 Task: Find connections with filter location Reggane with filter topic #engineeringwith filter profile language French with filter current company Social Beat with filter school St Xaviers High School with filter industry Online Audio and Video Media with filter service category Leadership Development with filter keywords title Plumber
Action: Mouse moved to (500, 69)
Screenshot: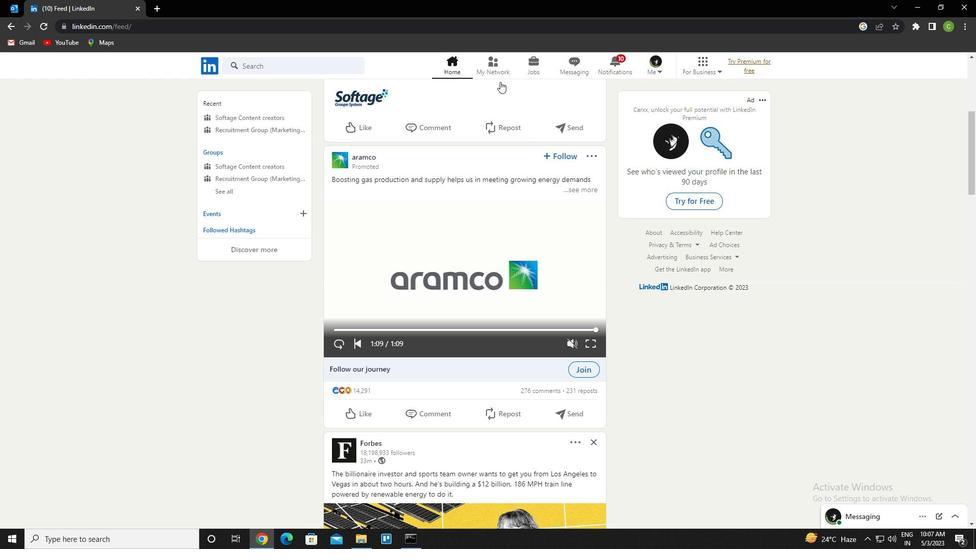
Action: Mouse pressed left at (500, 69)
Screenshot: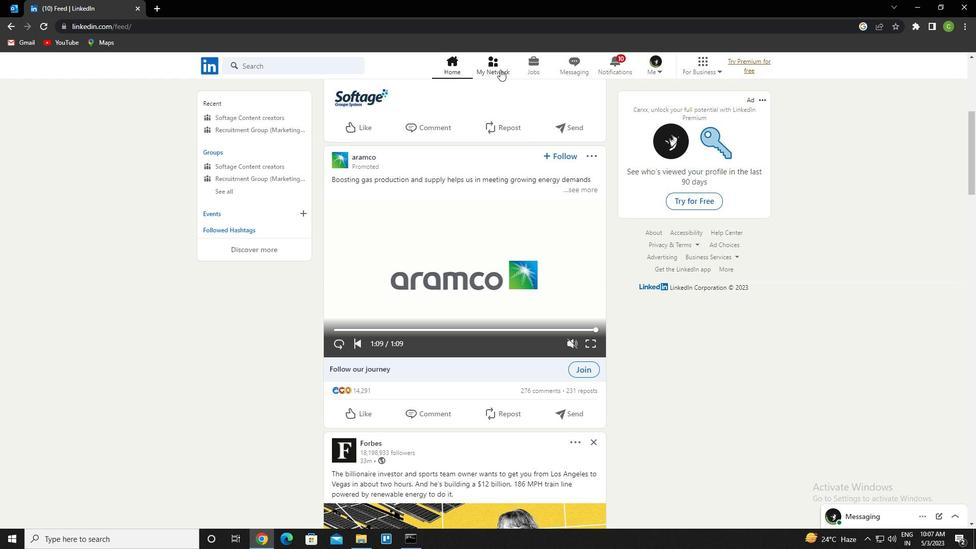 
Action: Mouse moved to (300, 129)
Screenshot: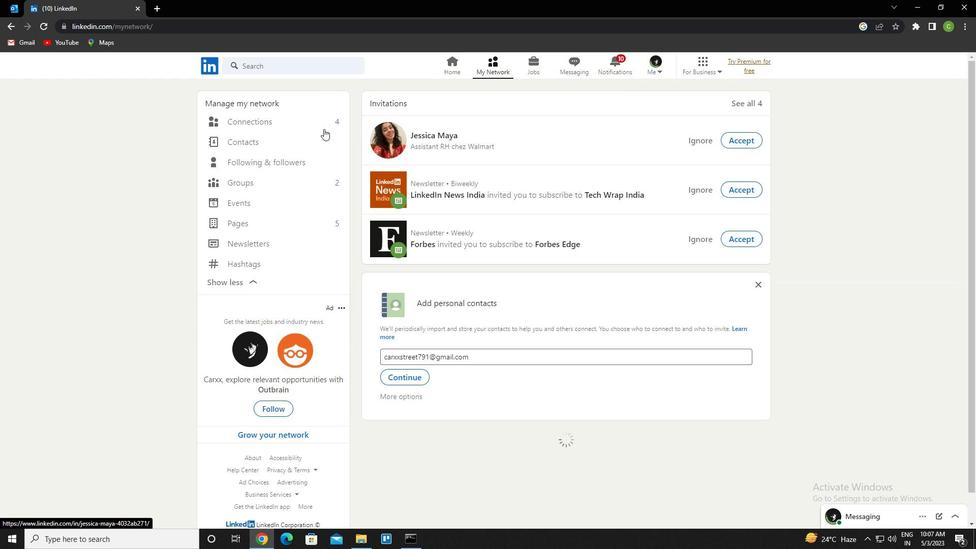 
Action: Mouse pressed left at (300, 129)
Screenshot: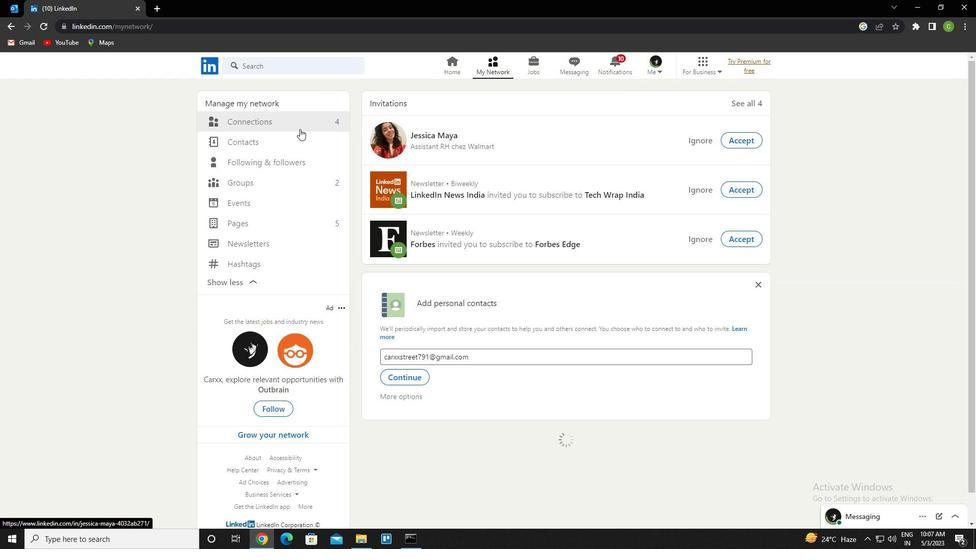 
Action: Mouse pressed left at (300, 129)
Screenshot: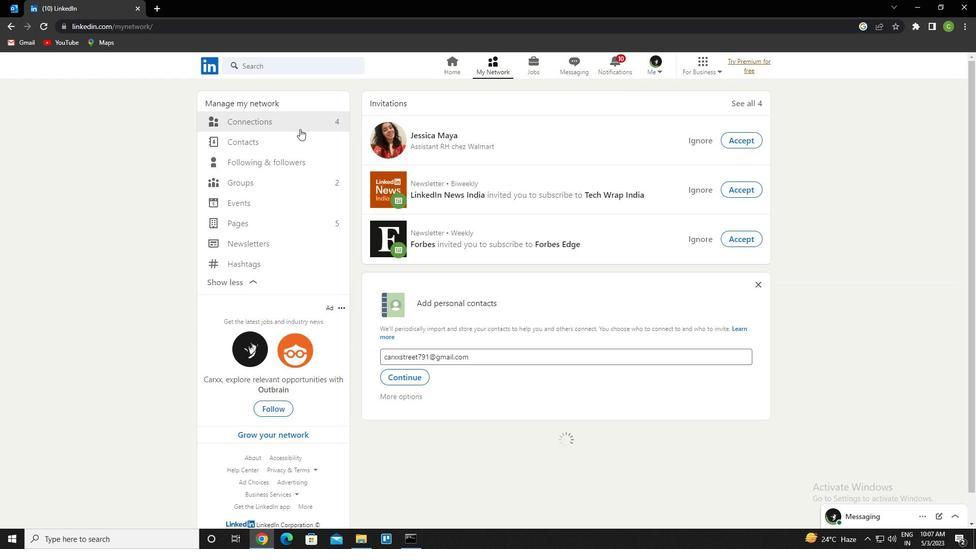 
Action: Mouse moved to (306, 116)
Screenshot: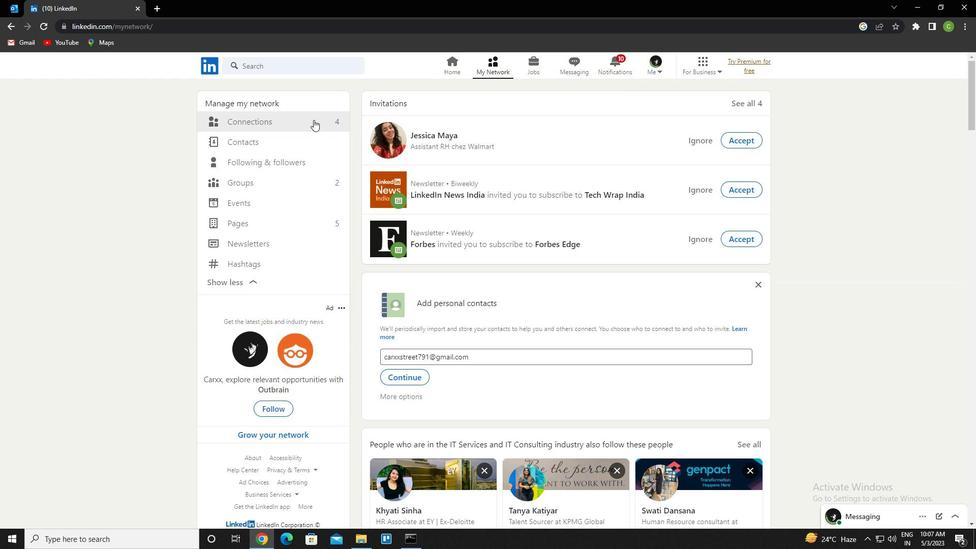 
Action: Mouse pressed left at (306, 116)
Screenshot: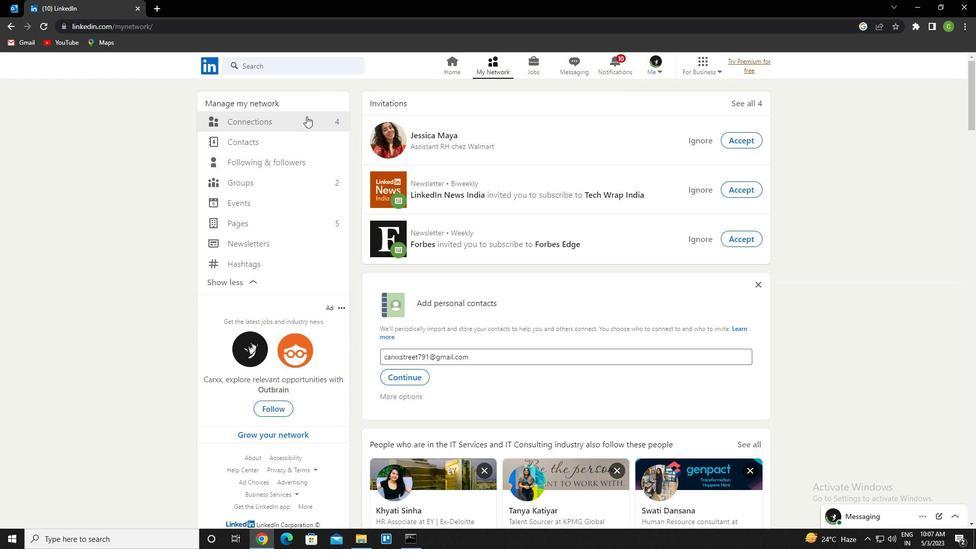 
Action: Mouse moved to (549, 122)
Screenshot: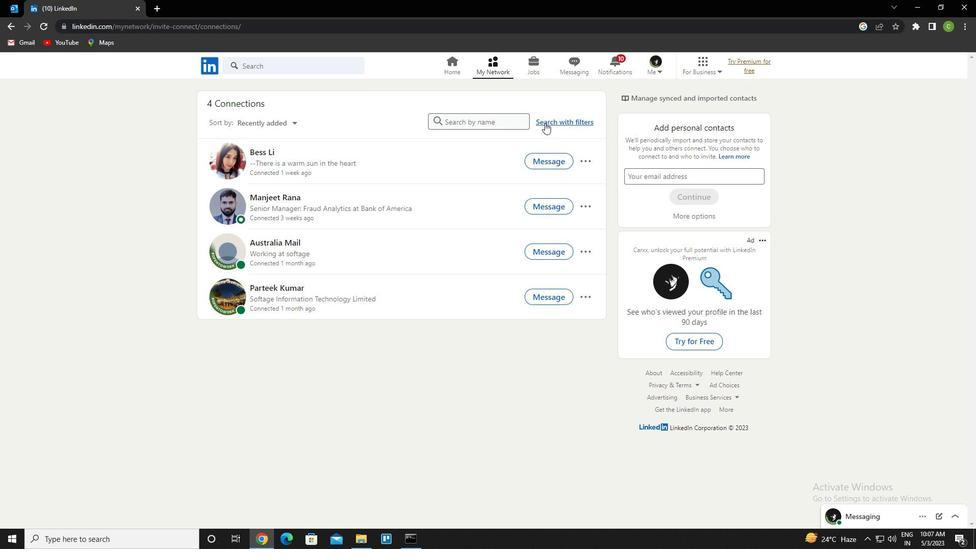 
Action: Mouse pressed left at (549, 122)
Screenshot: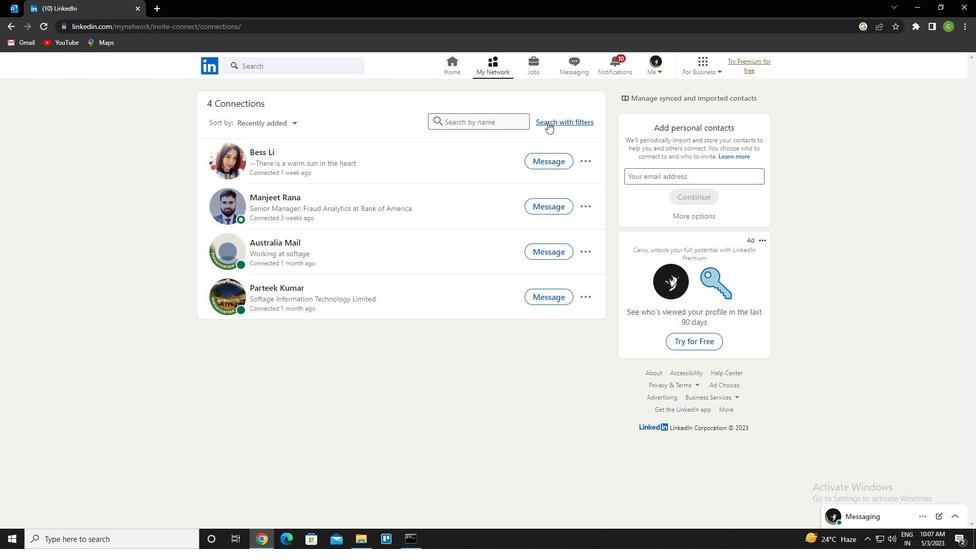 
Action: Mouse moved to (519, 94)
Screenshot: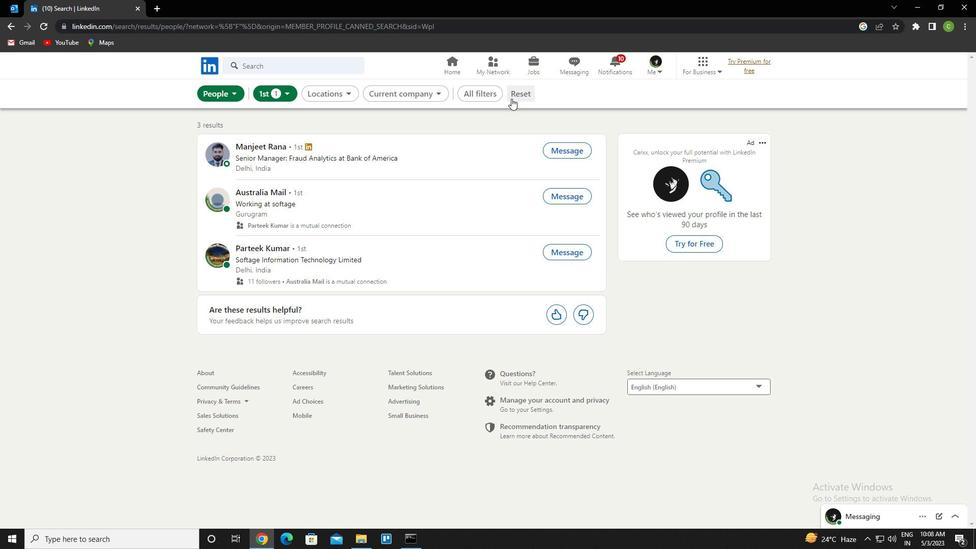 
Action: Mouse pressed left at (519, 94)
Screenshot: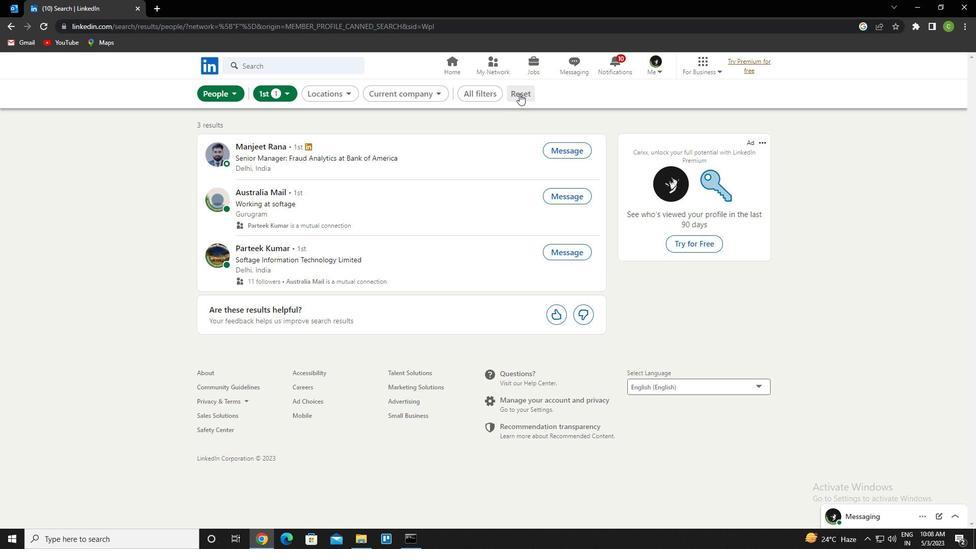 
Action: Mouse moved to (513, 98)
Screenshot: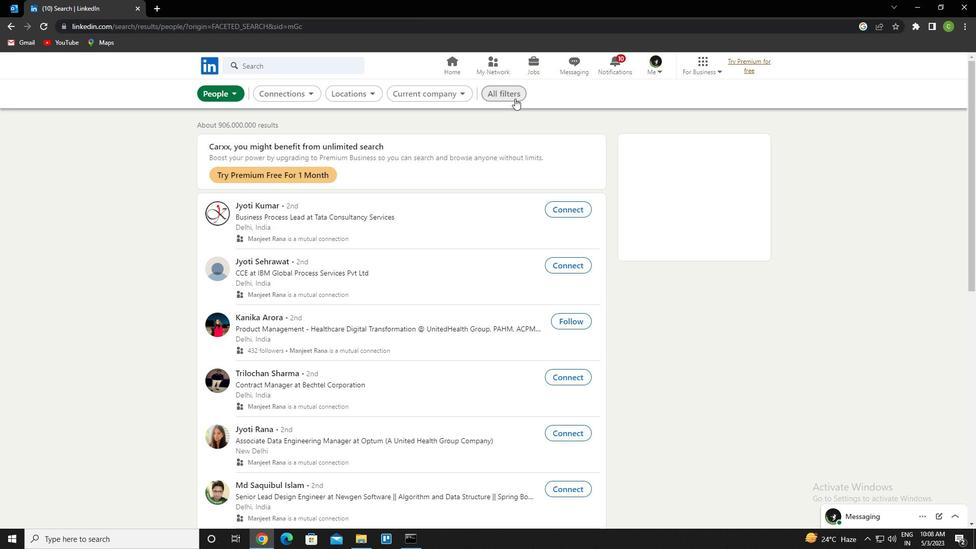 
Action: Mouse pressed left at (513, 98)
Screenshot: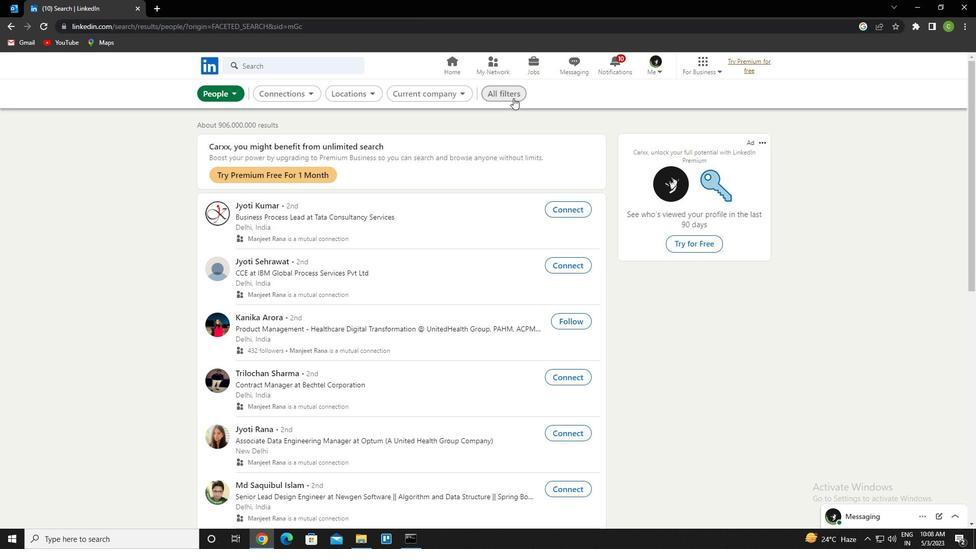 
Action: Mouse moved to (870, 282)
Screenshot: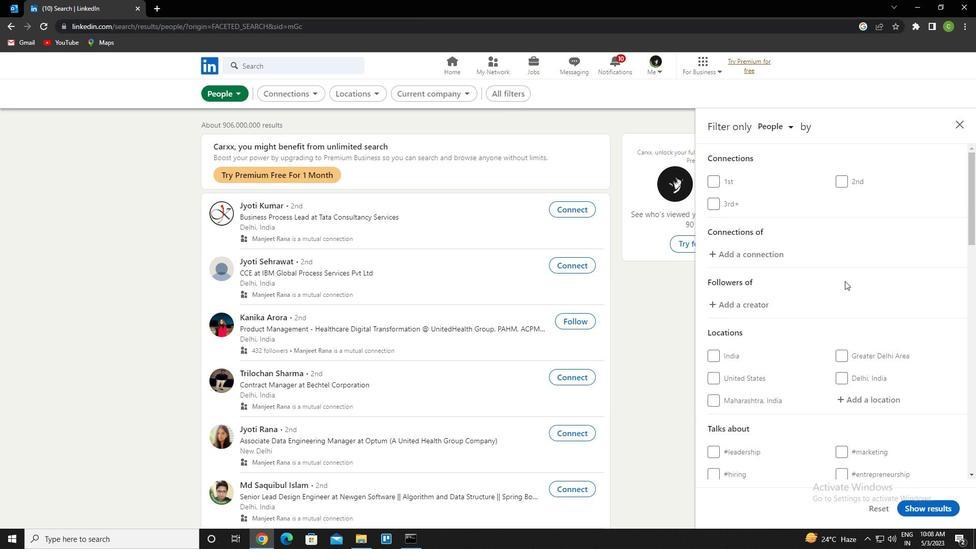 
Action: Mouse scrolled (870, 282) with delta (0, 0)
Screenshot: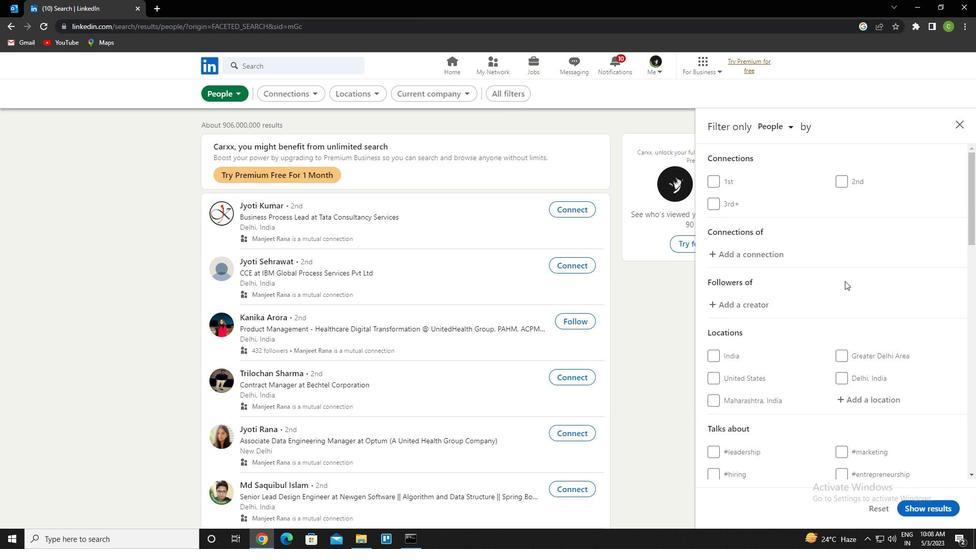 
Action: Mouse moved to (870, 282)
Screenshot: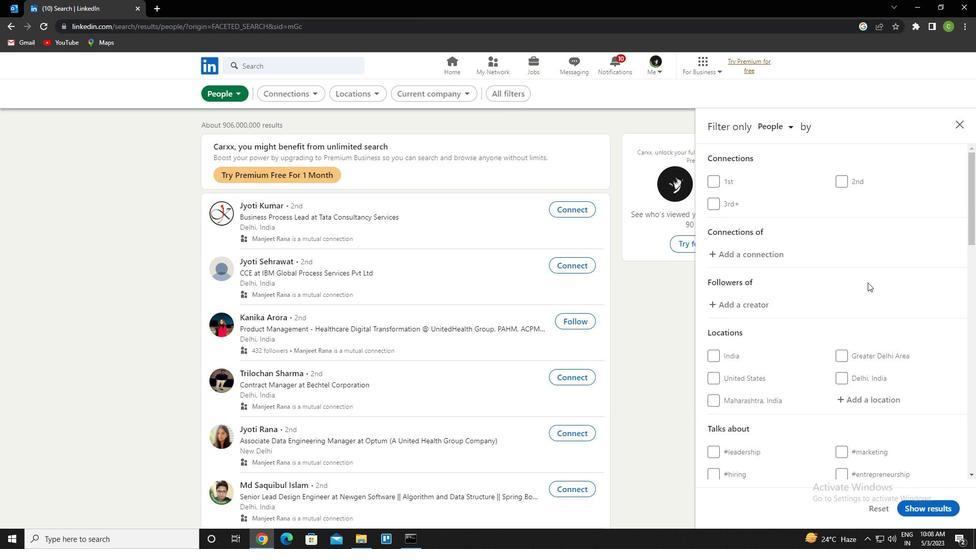 
Action: Mouse scrolled (870, 282) with delta (0, 0)
Screenshot: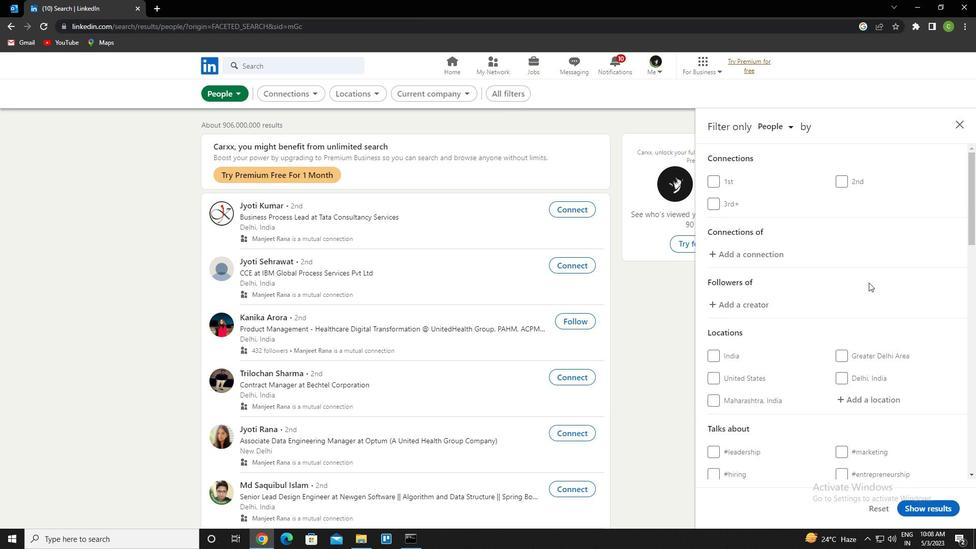 
Action: Mouse moved to (877, 296)
Screenshot: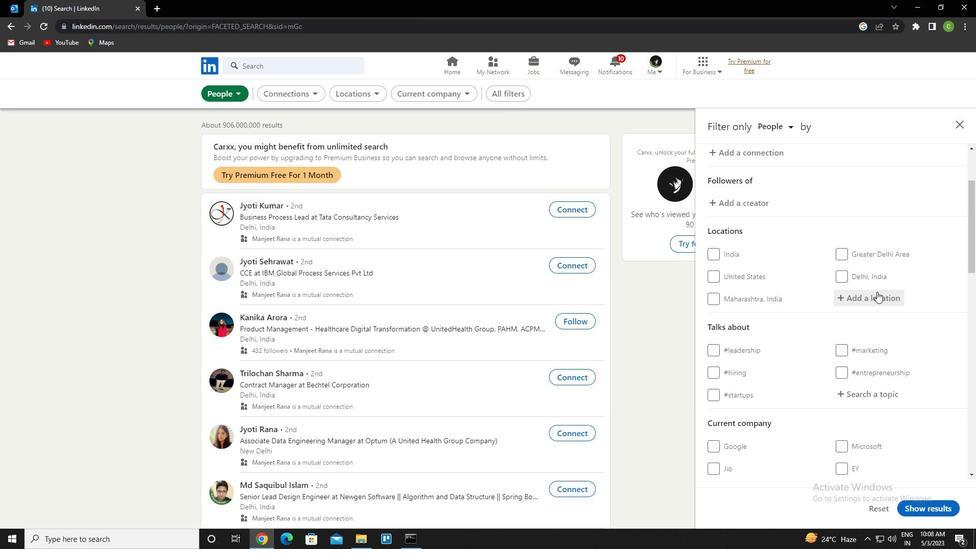 
Action: Mouse pressed left at (877, 296)
Screenshot: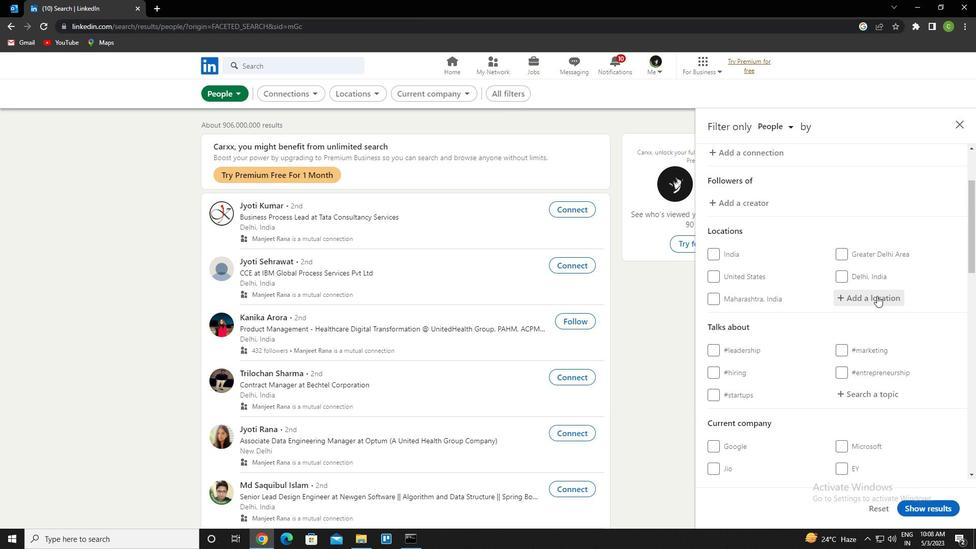 
Action: Key pressed <Key.caps_lock>r<Key.caps_lock>eggane<Key.down><Key.enter>
Screenshot: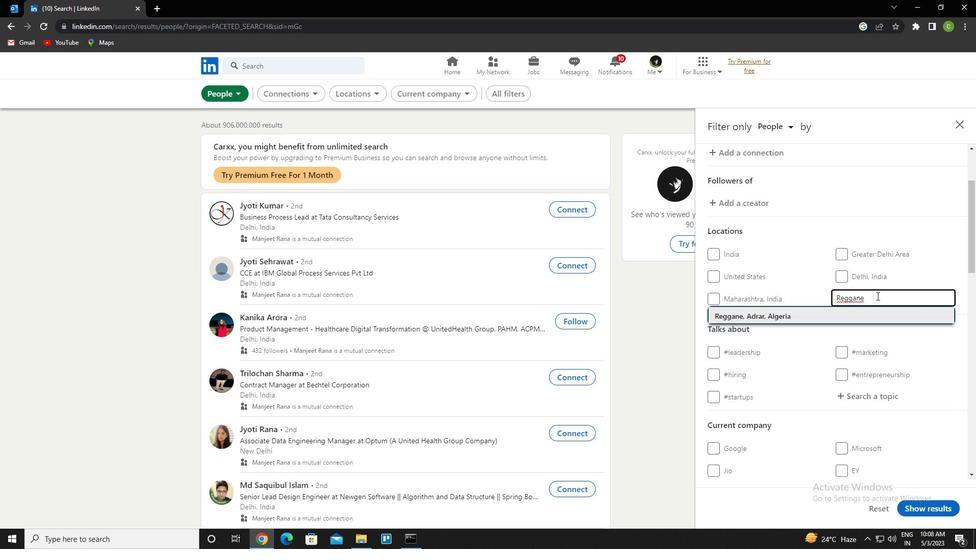
Action: Mouse scrolled (877, 295) with delta (0, 0)
Screenshot: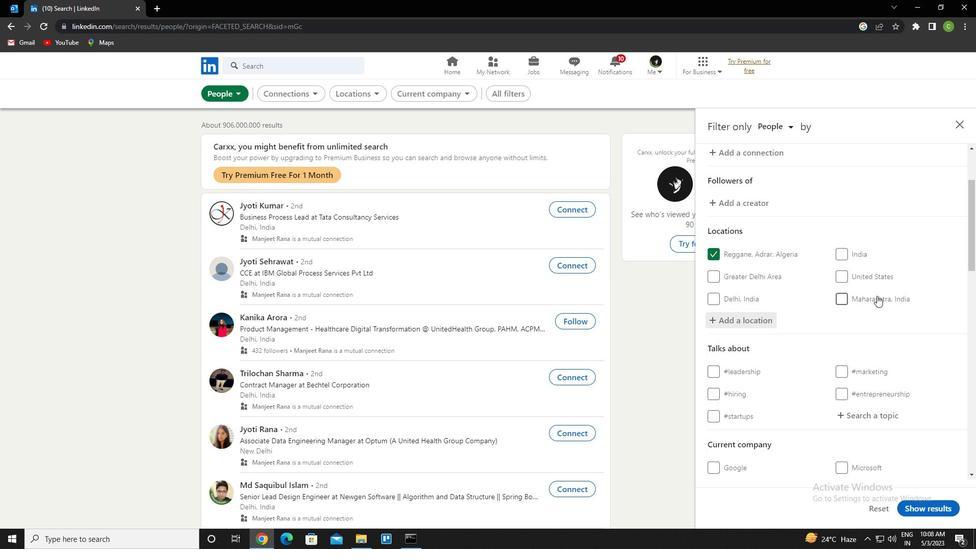 
Action: Mouse scrolled (877, 295) with delta (0, 0)
Screenshot: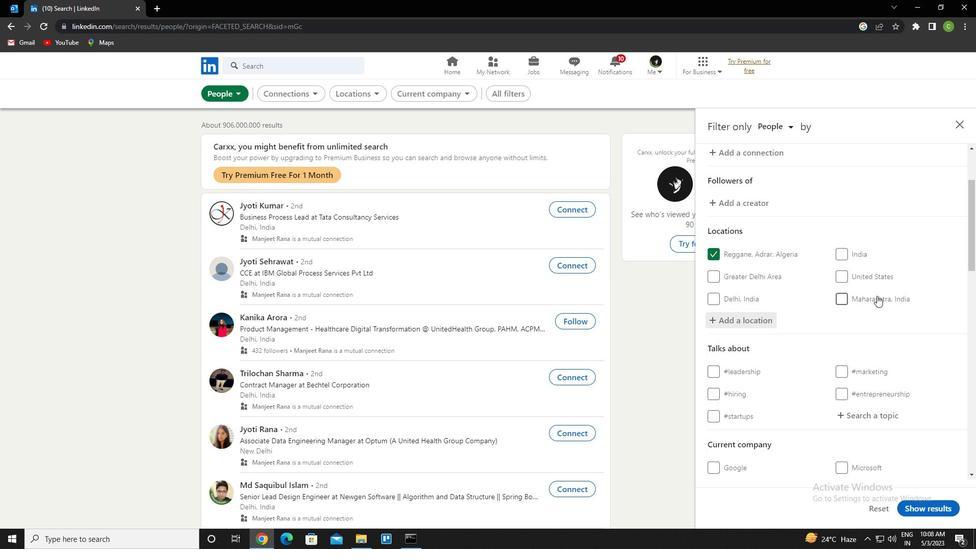 
Action: Mouse moved to (878, 312)
Screenshot: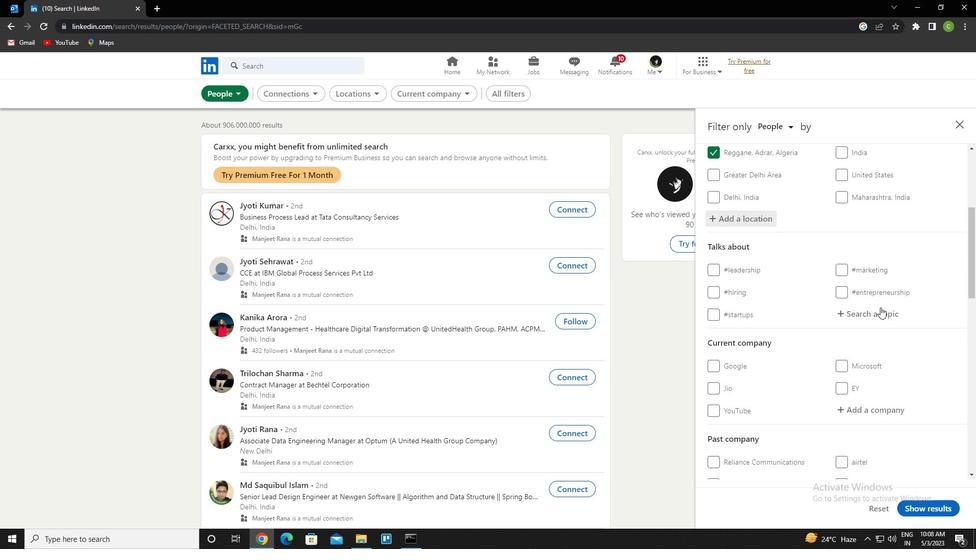 
Action: Mouse pressed left at (878, 312)
Screenshot: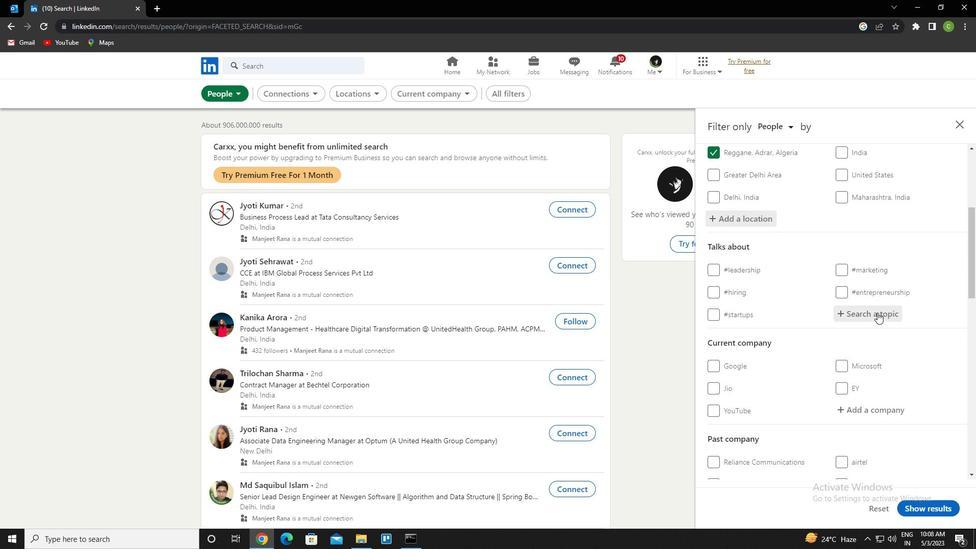 
Action: Key pressed engineering<Key.down><Key.enter>
Screenshot: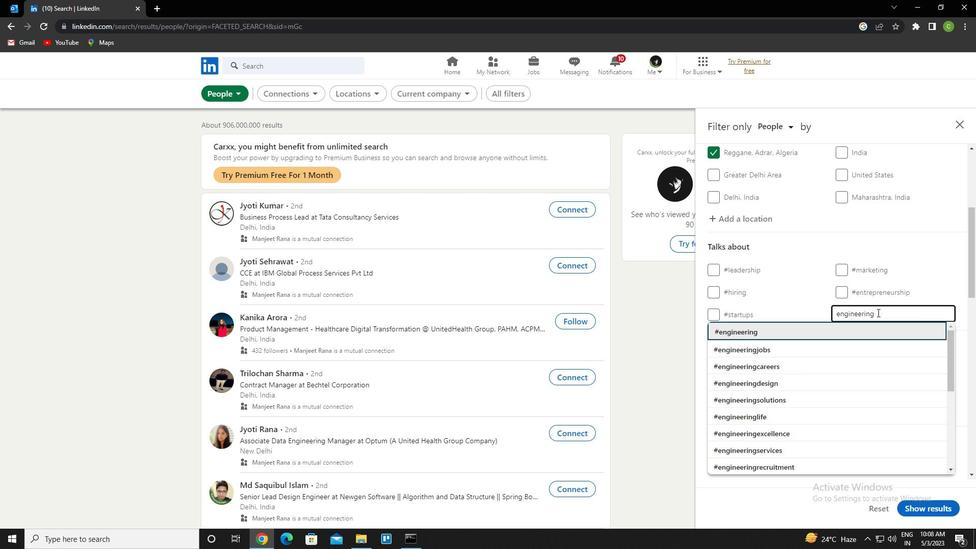 
Action: Mouse scrolled (878, 312) with delta (0, 0)
Screenshot: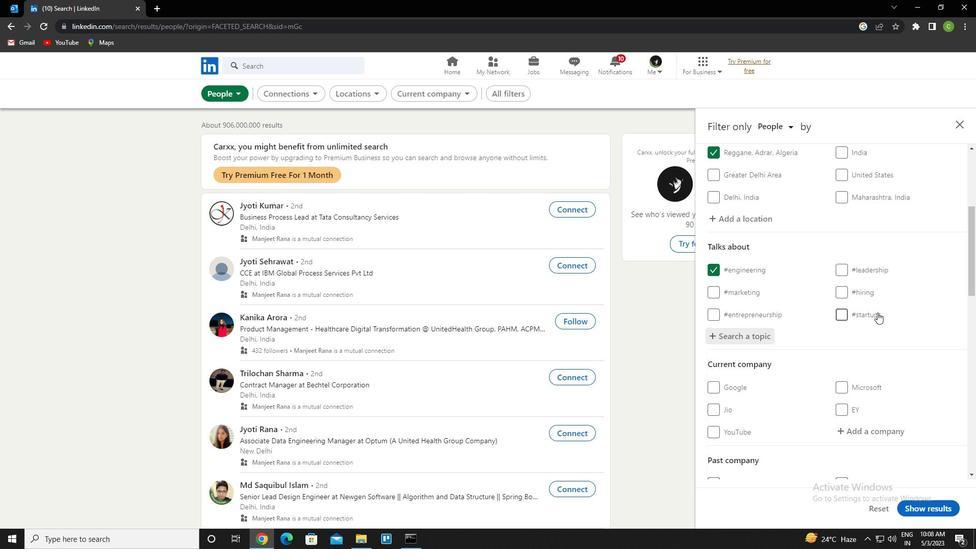 
Action: Mouse scrolled (878, 312) with delta (0, 0)
Screenshot: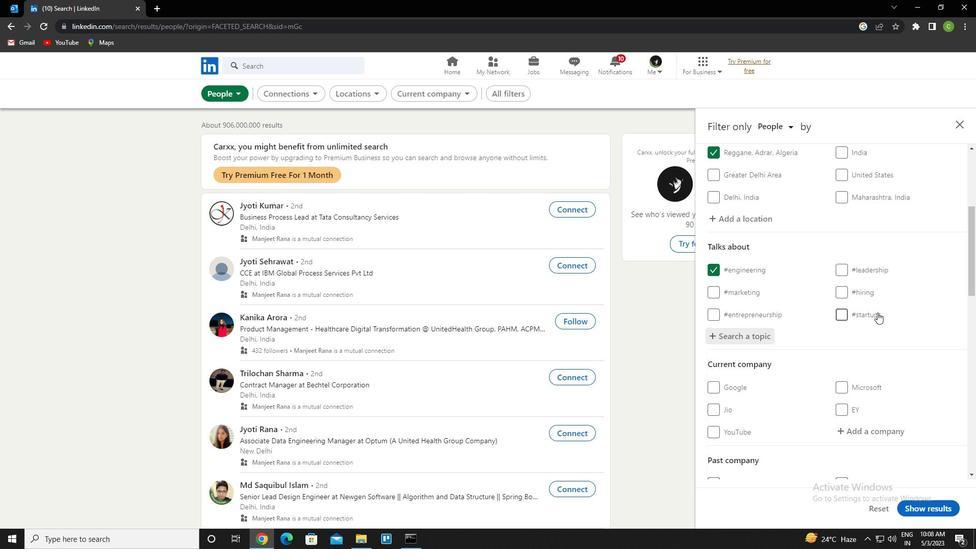 
Action: Mouse scrolled (878, 312) with delta (0, 0)
Screenshot: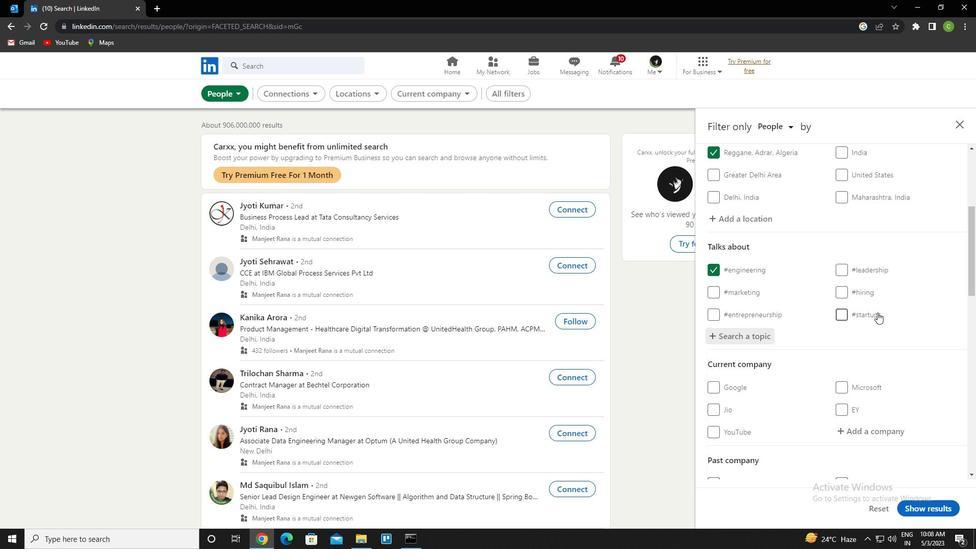 
Action: Mouse scrolled (878, 312) with delta (0, 0)
Screenshot: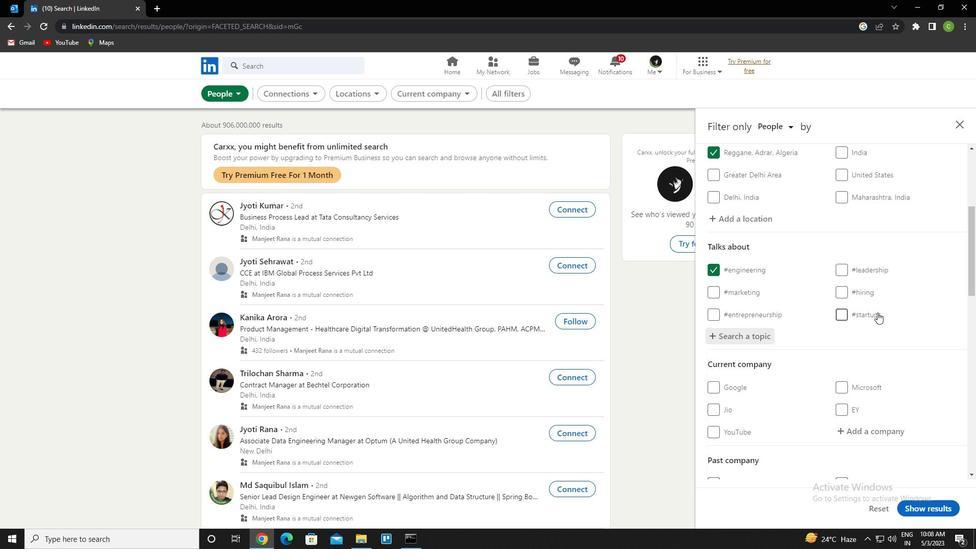 
Action: Mouse scrolled (878, 312) with delta (0, 0)
Screenshot: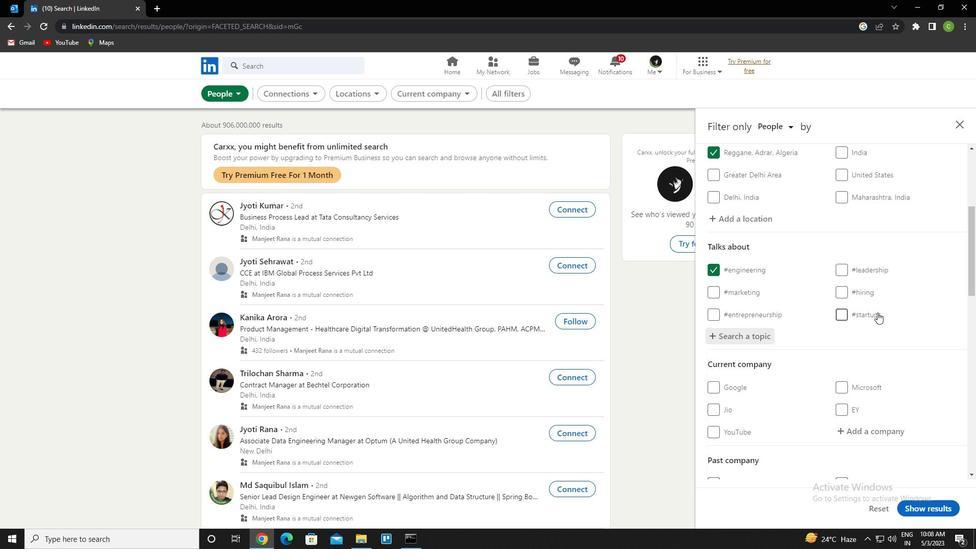 
Action: Mouse scrolled (878, 312) with delta (0, 0)
Screenshot: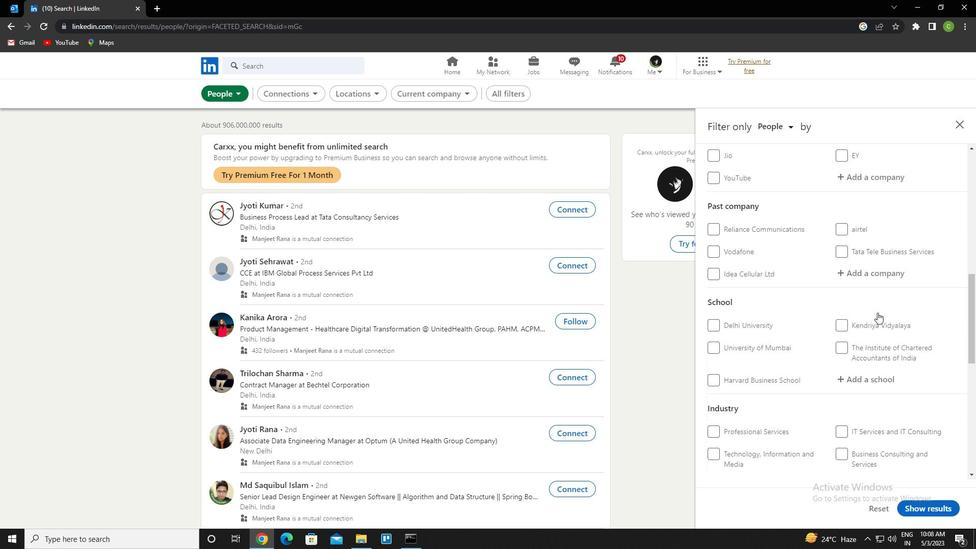
Action: Mouse scrolled (878, 312) with delta (0, 0)
Screenshot: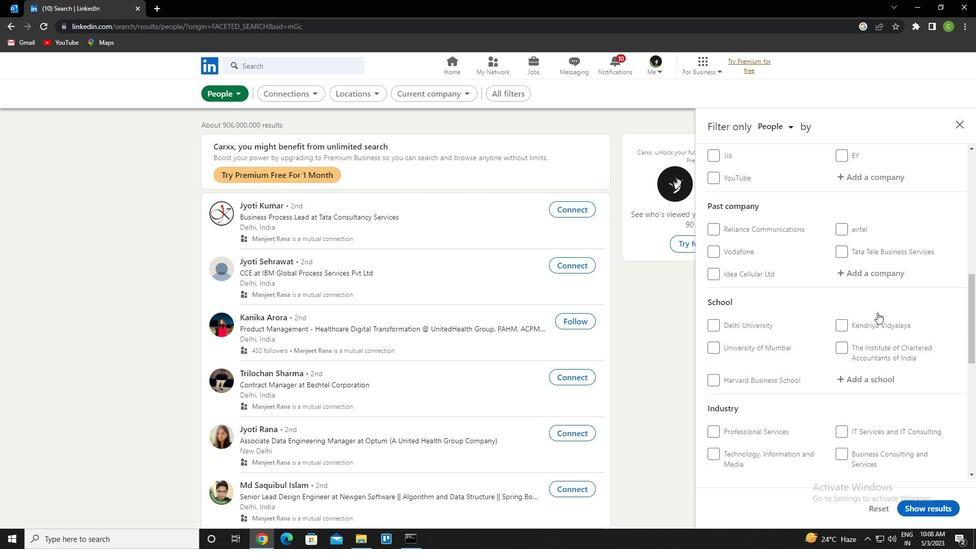 
Action: Mouse scrolled (878, 312) with delta (0, 0)
Screenshot: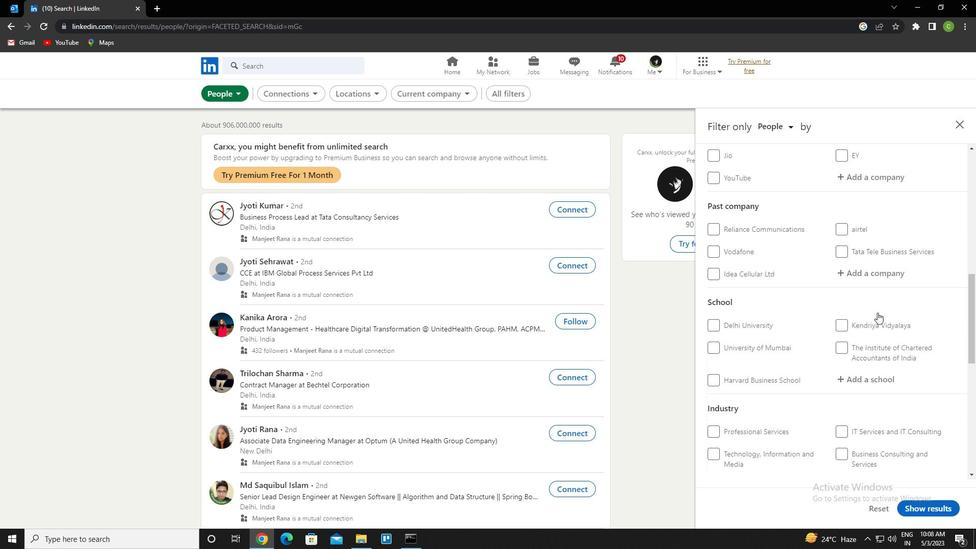 
Action: Mouse scrolled (878, 312) with delta (0, 0)
Screenshot: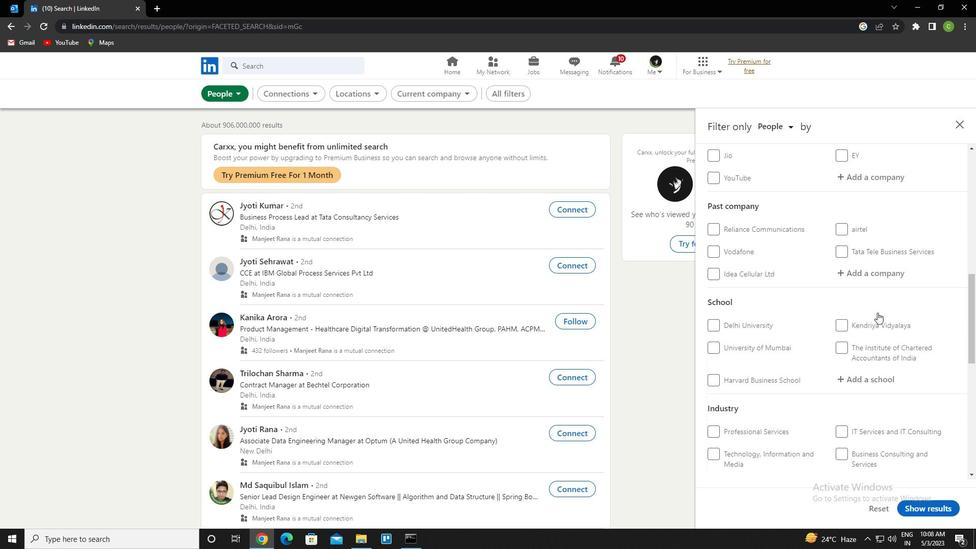 
Action: Mouse scrolled (878, 312) with delta (0, 0)
Screenshot: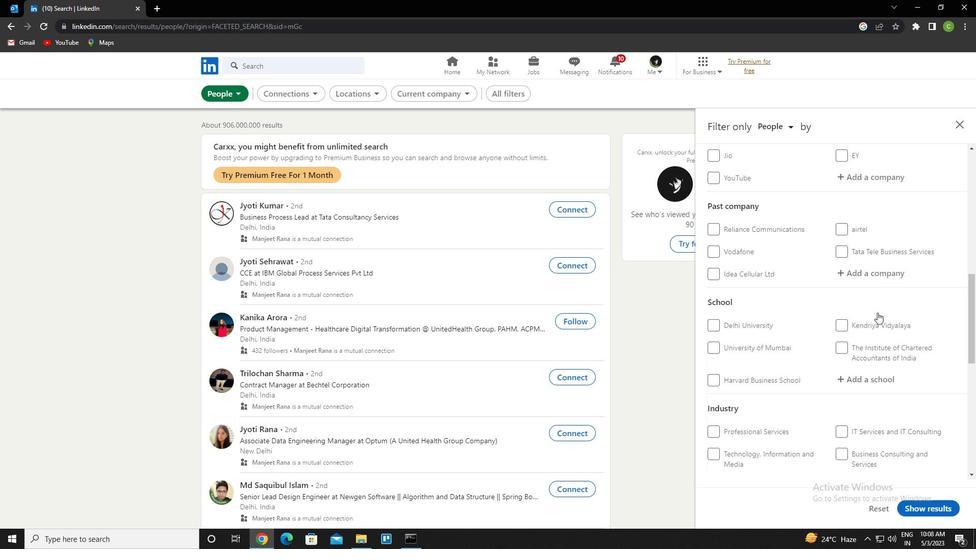 
Action: Mouse moved to (845, 285)
Screenshot: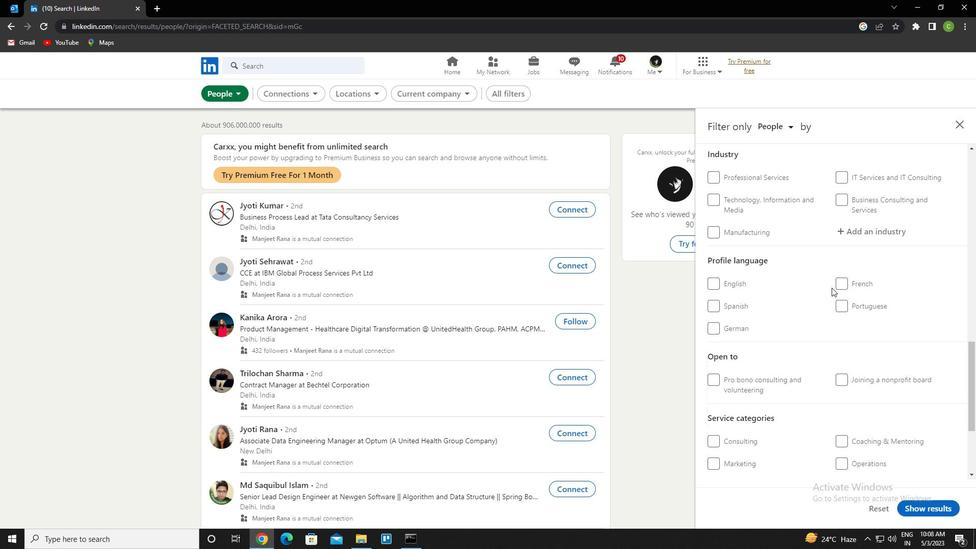 
Action: Mouse pressed left at (845, 285)
Screenshot: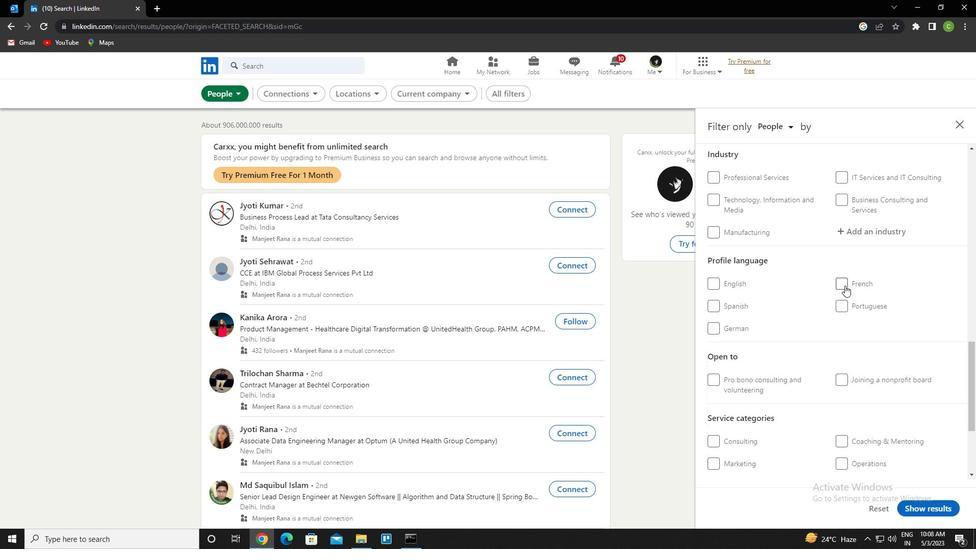 
Action: Mouse scrolled (845, 285) with delta (0, 0)
Screenshot: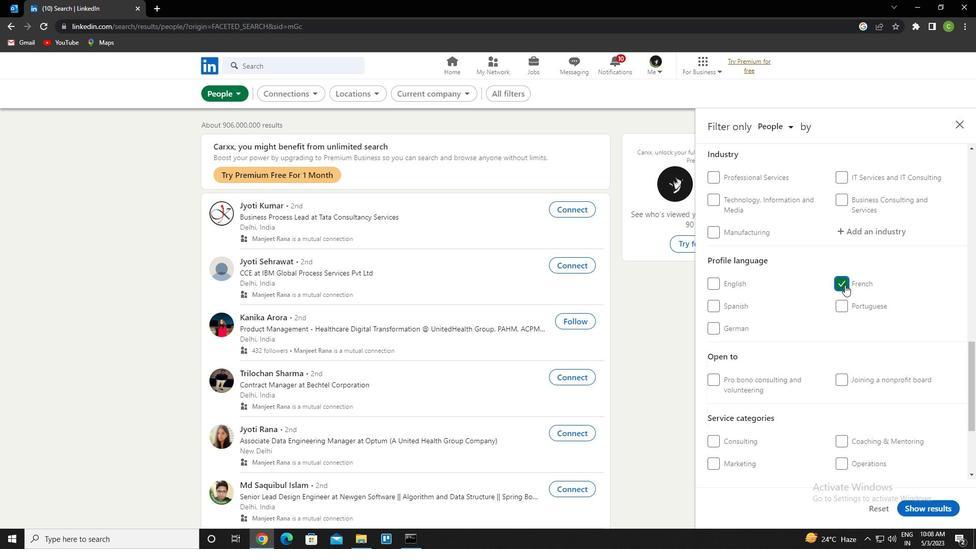 
Action: Mouse scrolled (845, 285) with delta (0, 0)
Screenshot: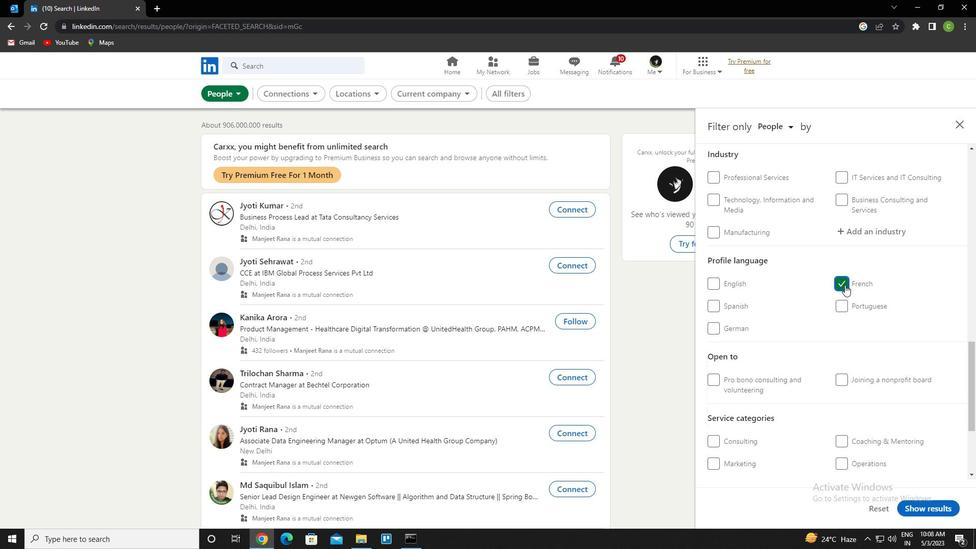 
Action: Mouse scrolled (845, 285) with delta (0, 0)
Screenshot: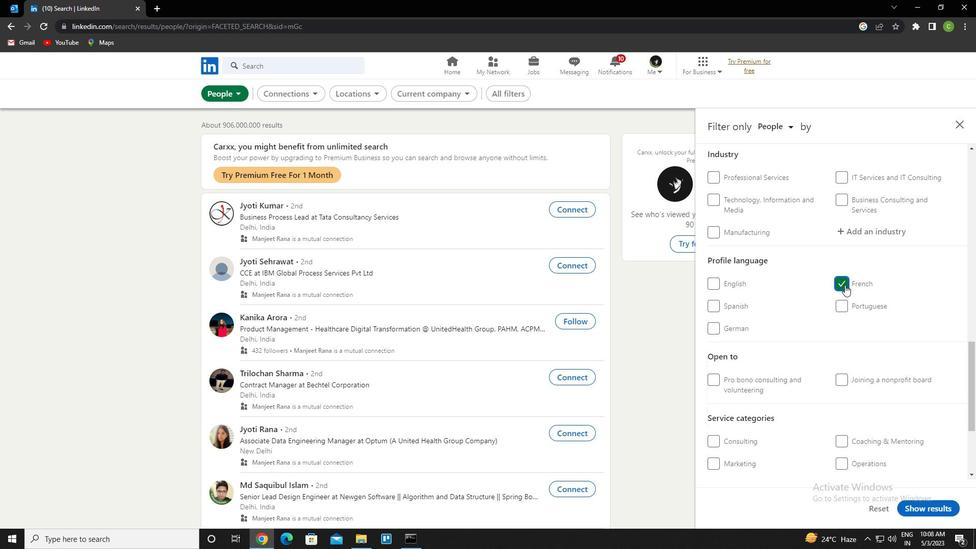 
Action: Mouse scrolled (845, 285) with delta (0, 0)
Screenshot: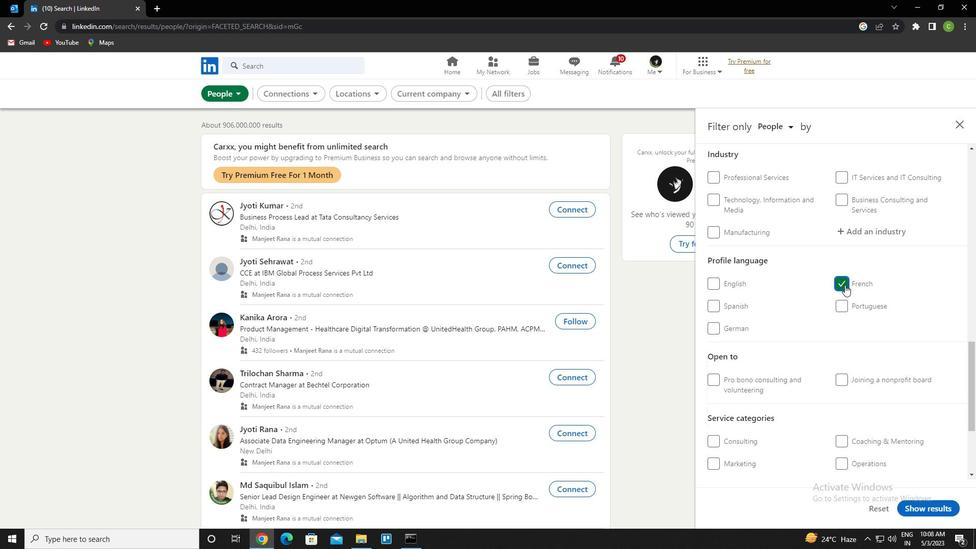 
Action: Mouse scrolled (845, 285) with delta (0, 0)
Screenshot: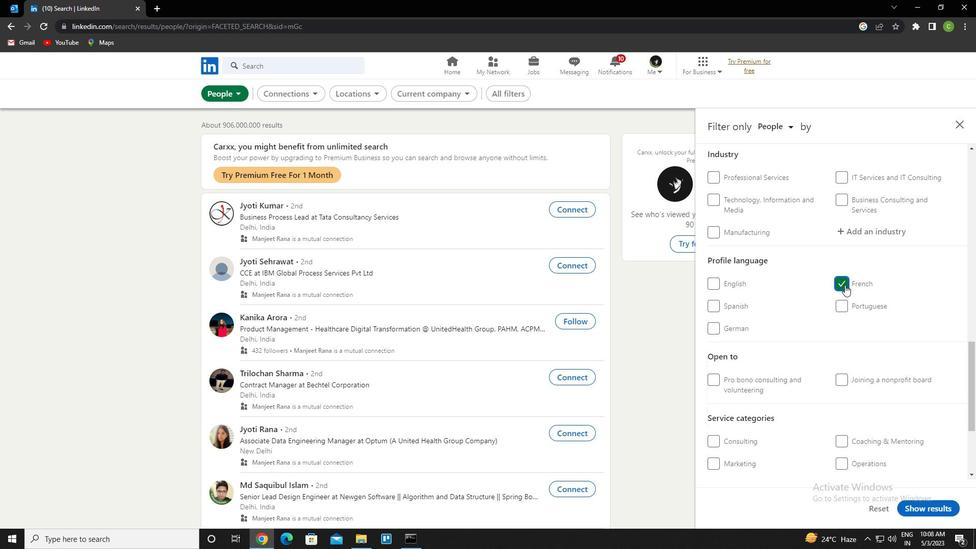 
Action: Mouse scrolled (845, 285) with delta (0, 0)
Screenshot: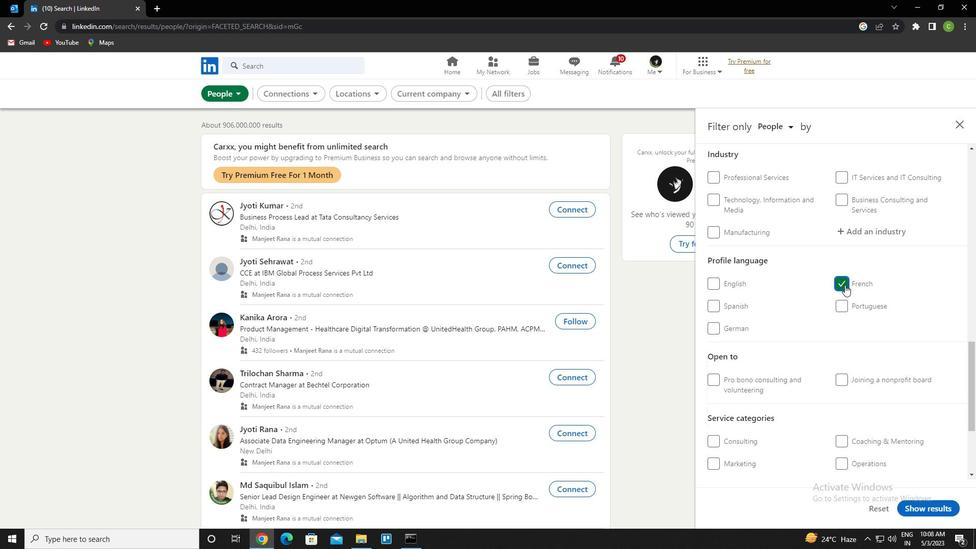 
Action: Mouse scrolled (845, 285) with delta (0, 0)
Screenshot: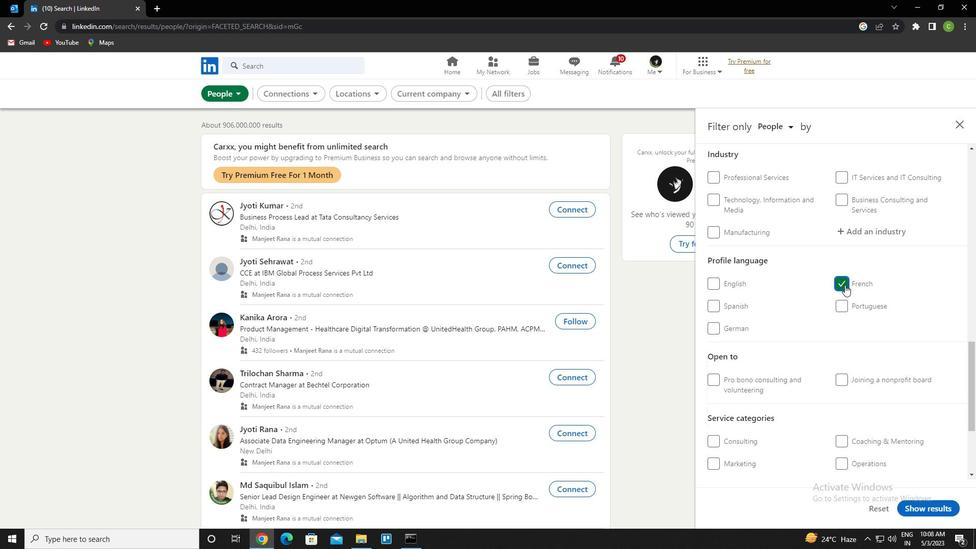 
Action: Mouse moved to (878, 278)
Screenshot: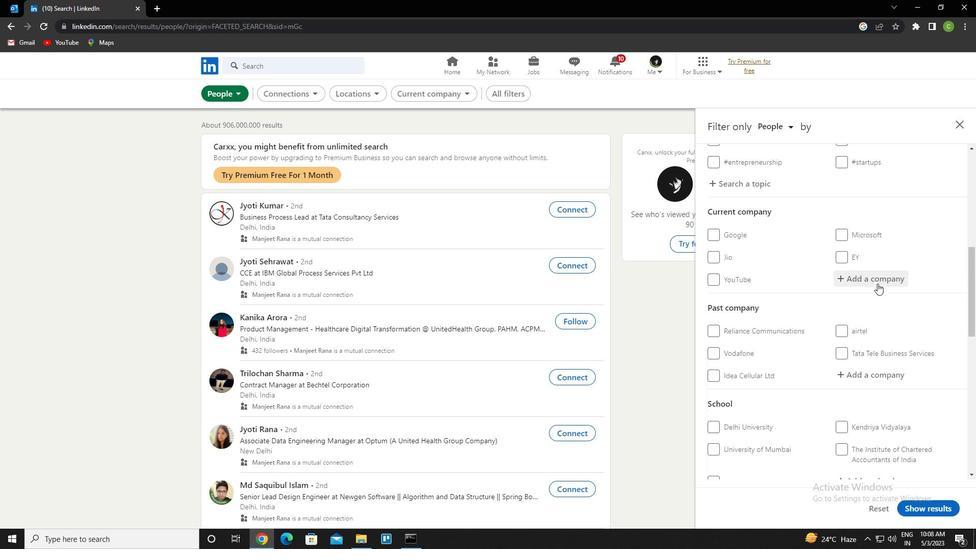 
Action: Mouse pressed left at (878, 278)
Screenshot: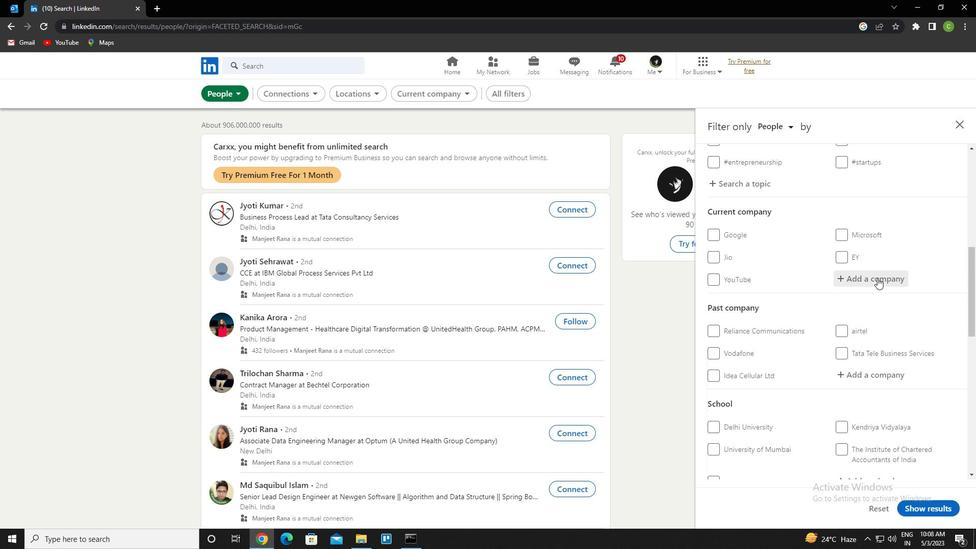 
Action: Key pressed <Key.caps_lock>t<Key.caps_lock>oluna<Key.down><Key.enter>
Screenshot: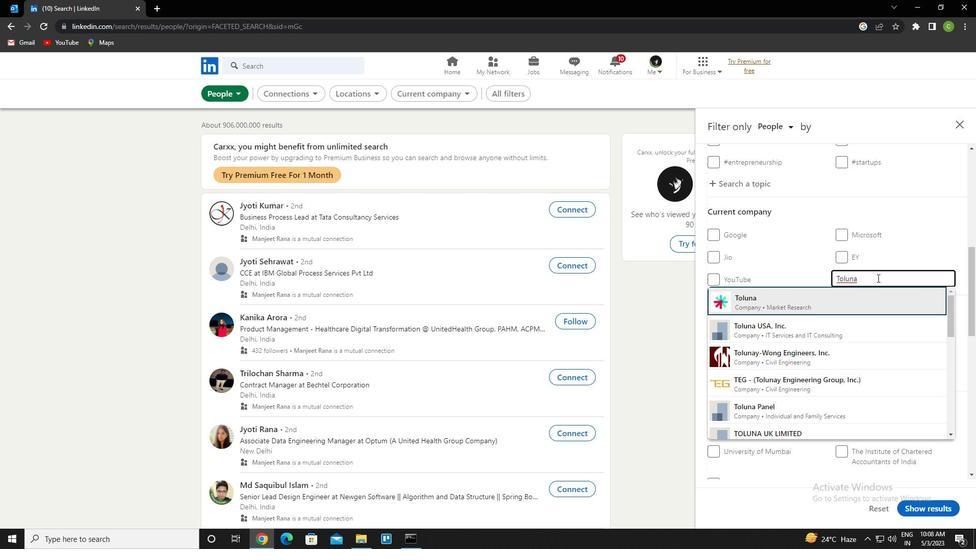 
Action: Mouse moved to (714, 238)
Screenshot: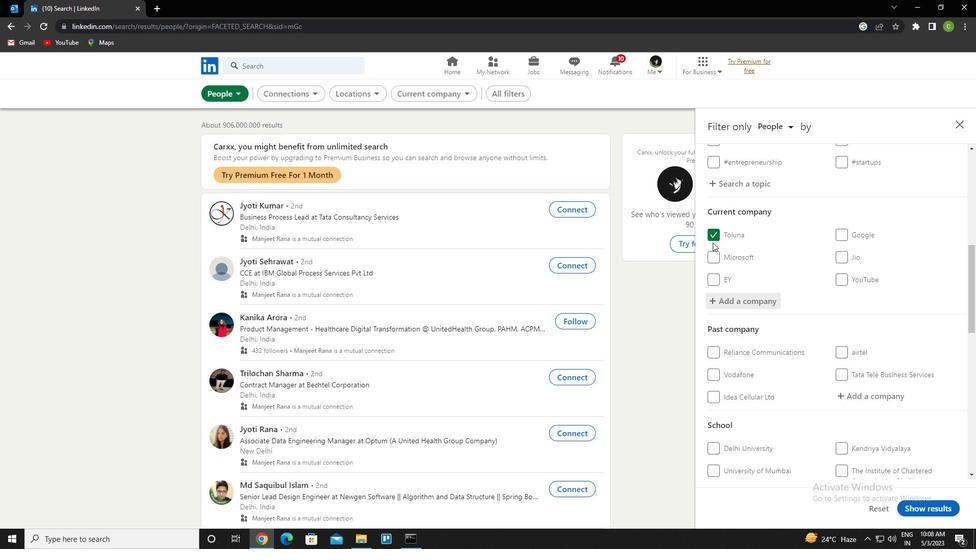 
Action: Mouse pressed left at (714, 238)
Screenshot: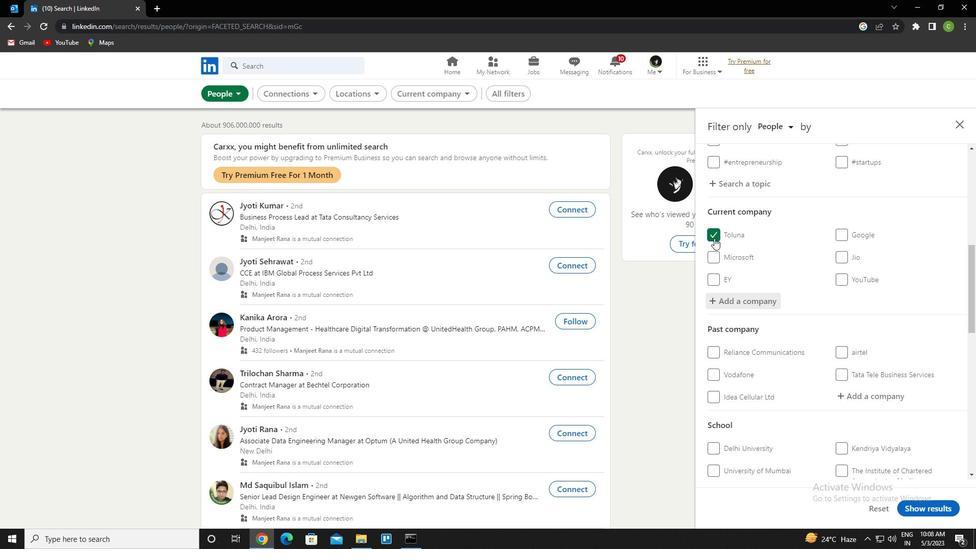 
Action: Mouse moved to (770, 302)
Screenshot: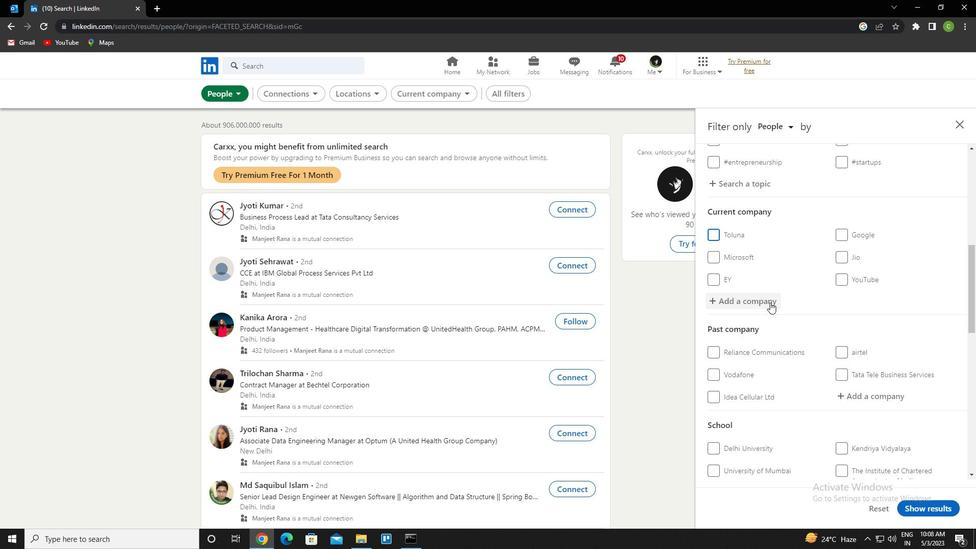 
Action: Mouse pressed left at (770, 302)
Screenshot: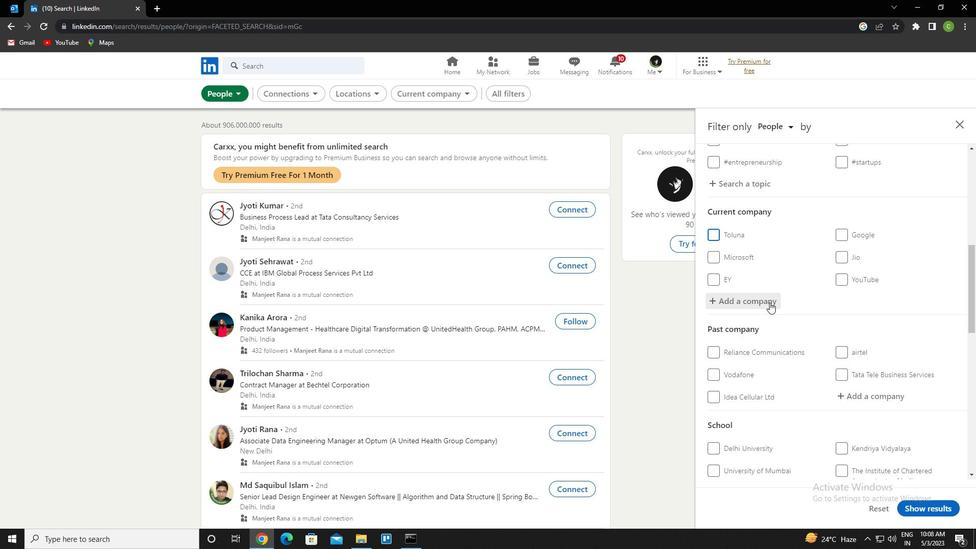 
Action: Key pressed <Key.caps_lock>c<Key.backspace>s<Key.caps_lock>ocial<Key.space>beat<Key.down><Key.enter>
Screenshot: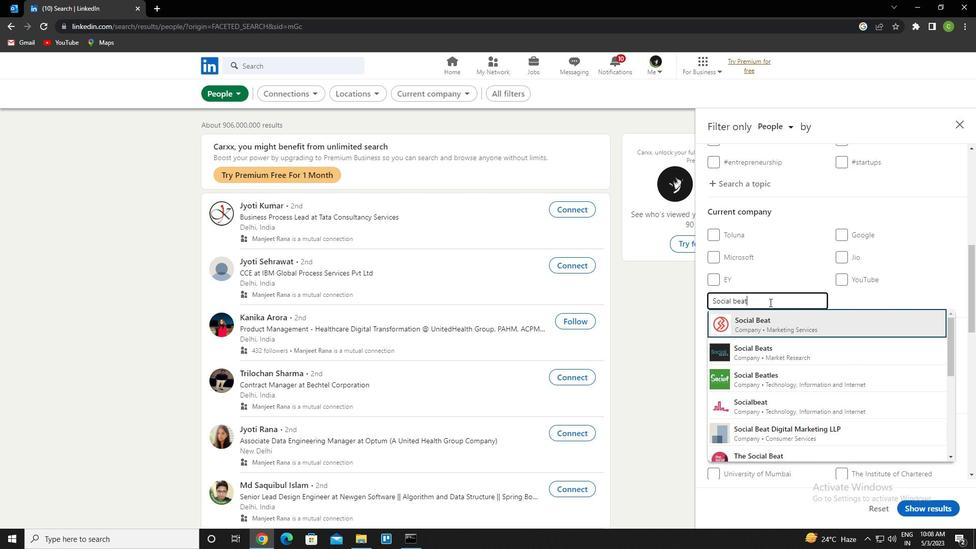
Action: Mouse scrolled (770, 302) with delta (0, 0)
Screenshot: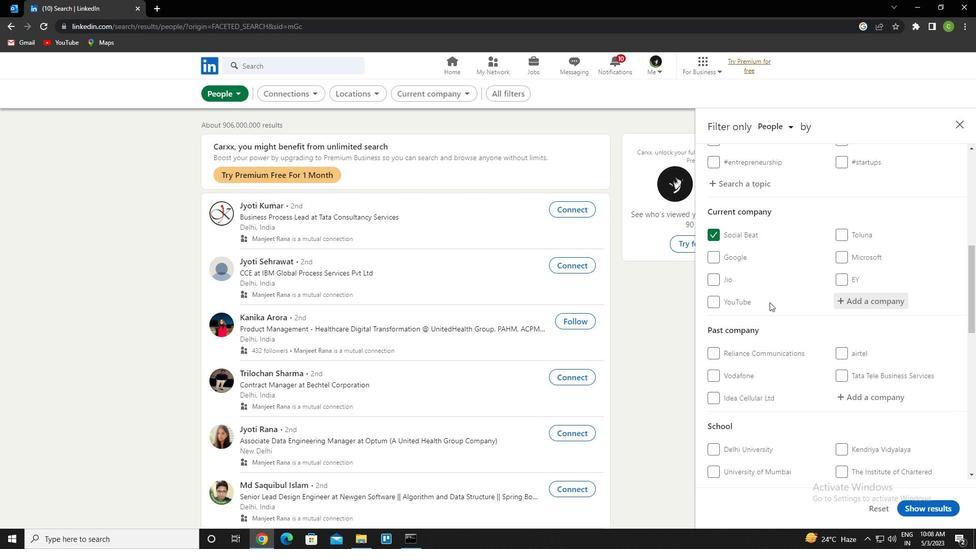 
Action: Mouse scrolled (770, 302) with delta (0, 0)
Screenshot: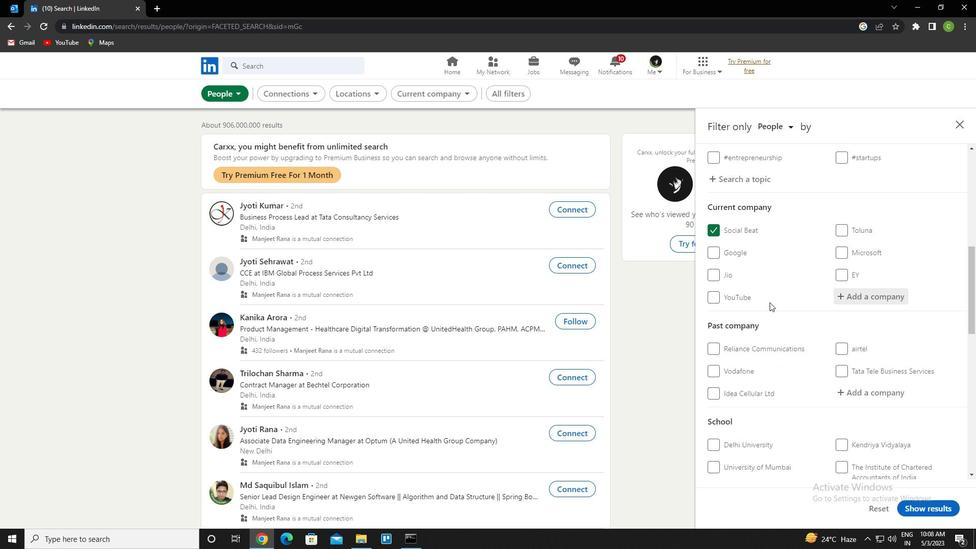 
Action: Mouse scrolled (770, 302) with delta (0, 0)
Screenshot: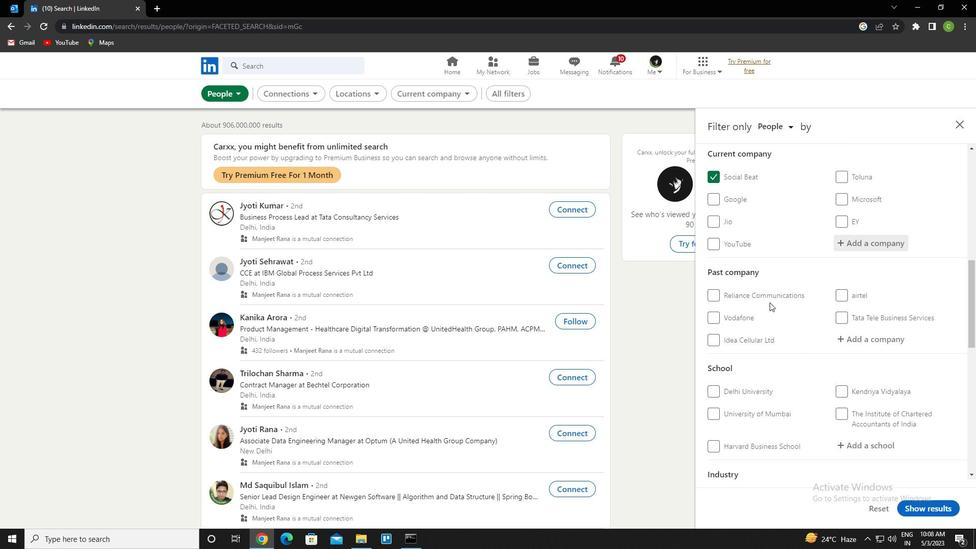 
Action: Mouse scrolled (770, 302) with delta (0, 0)
Screenshot: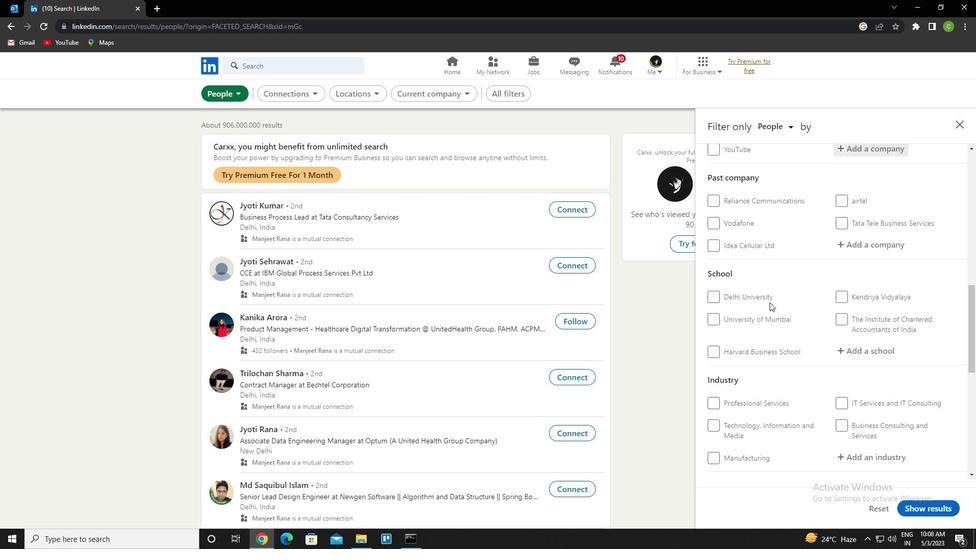 
Action: Mouse scrolled (770, 302) with delta (0, 0)
Screenshot: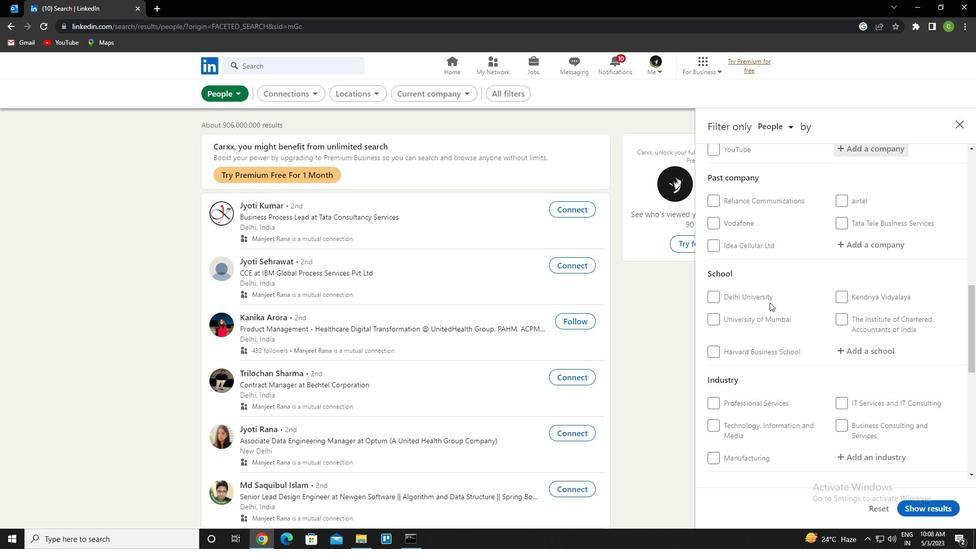 
Action: Mouse moved to (876, 252)
Screenshot: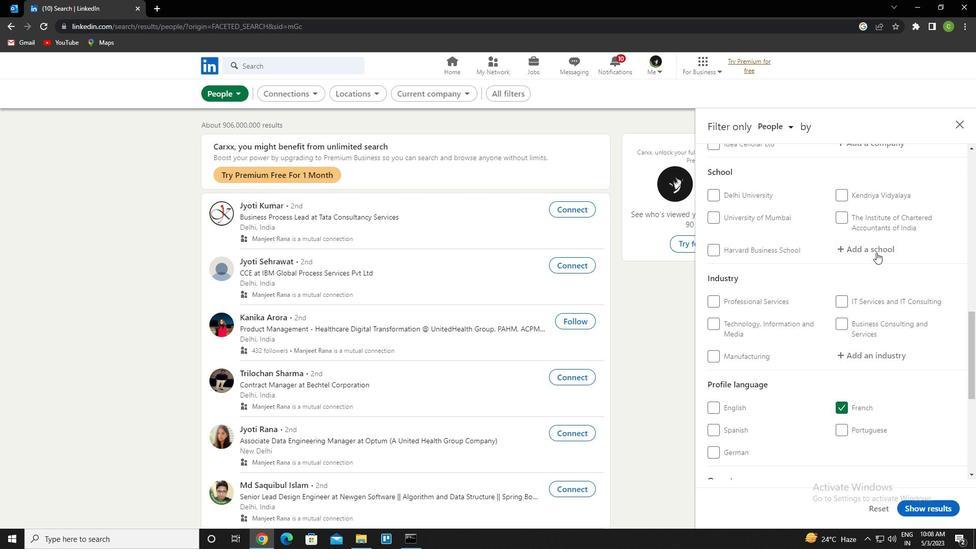 
Action: Mouse pressed left at (876, 252)
Screenshot: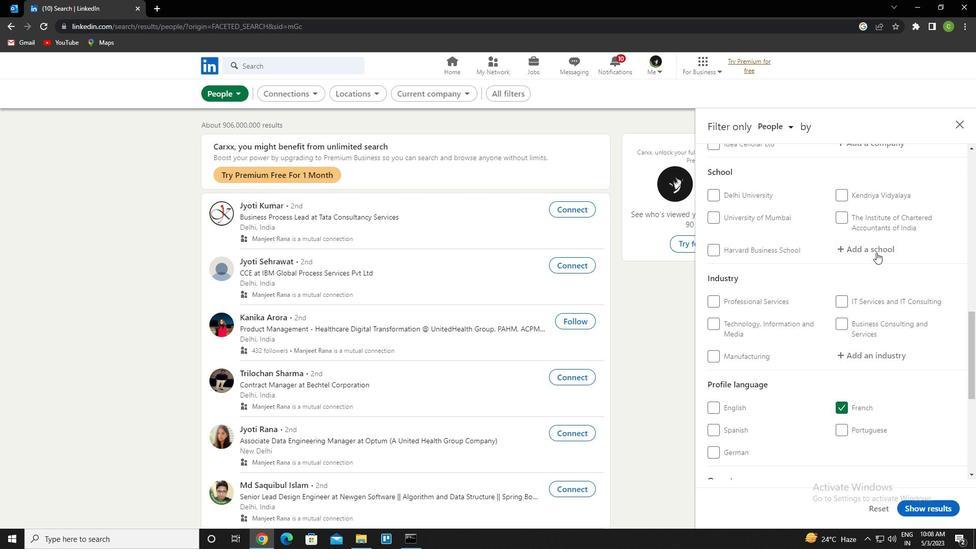 
Action: Key pressed <Key.caps_lock>s<Key.caps_lock>t.<Key.space><Key.caps_lock>x<Key.caps_lock>avier<Key.space>high<Key.space>school<Key.down><Key.enter>
Screenshot: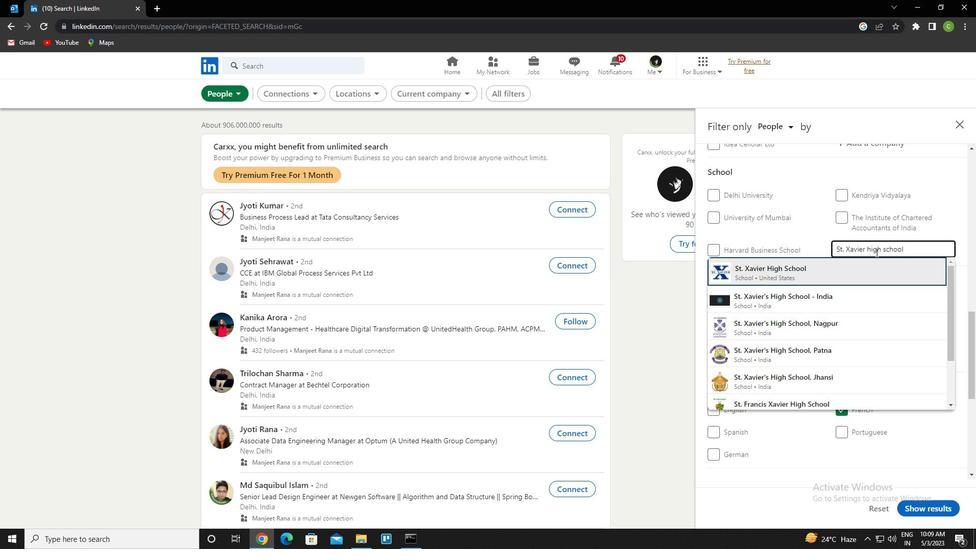 
Action: Mouse scrolled (876, 252) with delta (0, 0)
Screenshot: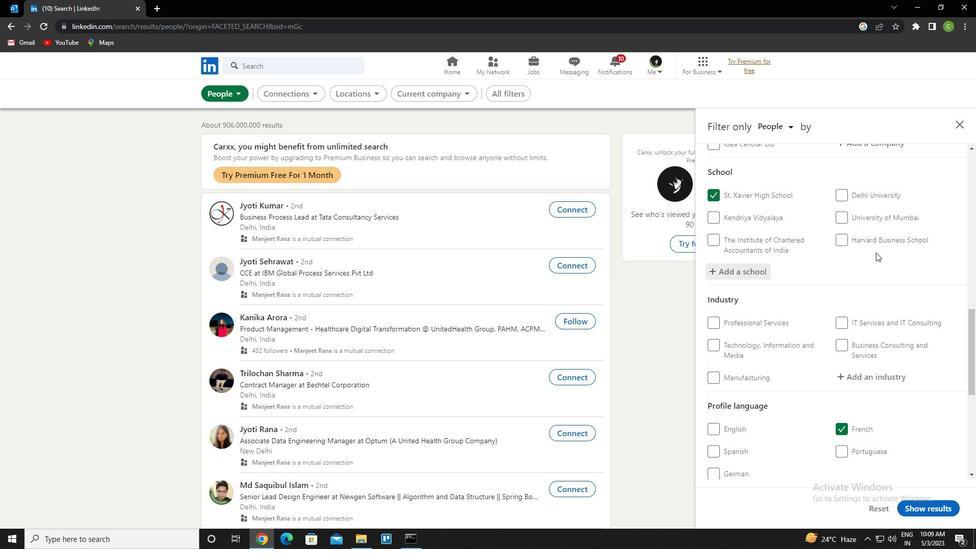 
Action: Mouse scrolled (876, 252) with delta (0, 0)
Screenshot: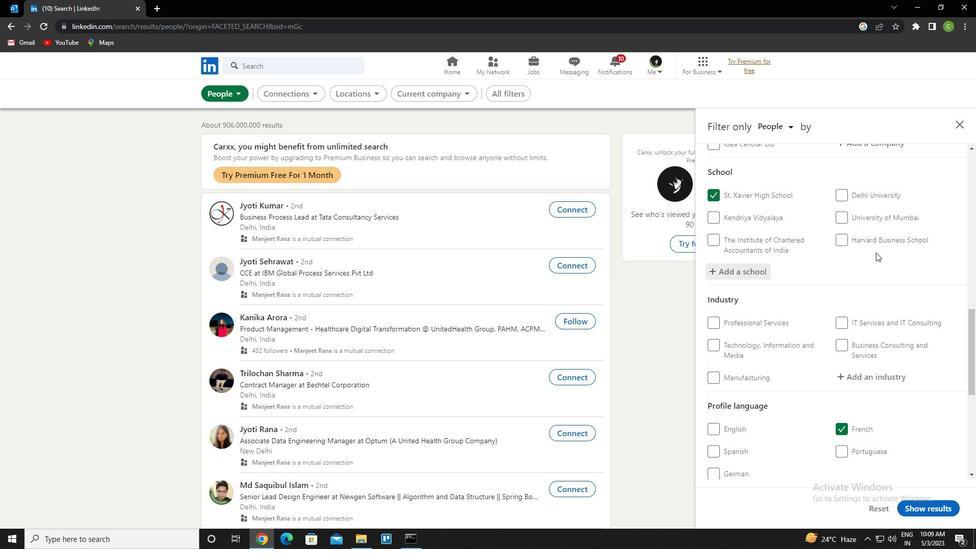 
Action: Mouse moved to (873, 273)
Screenshot: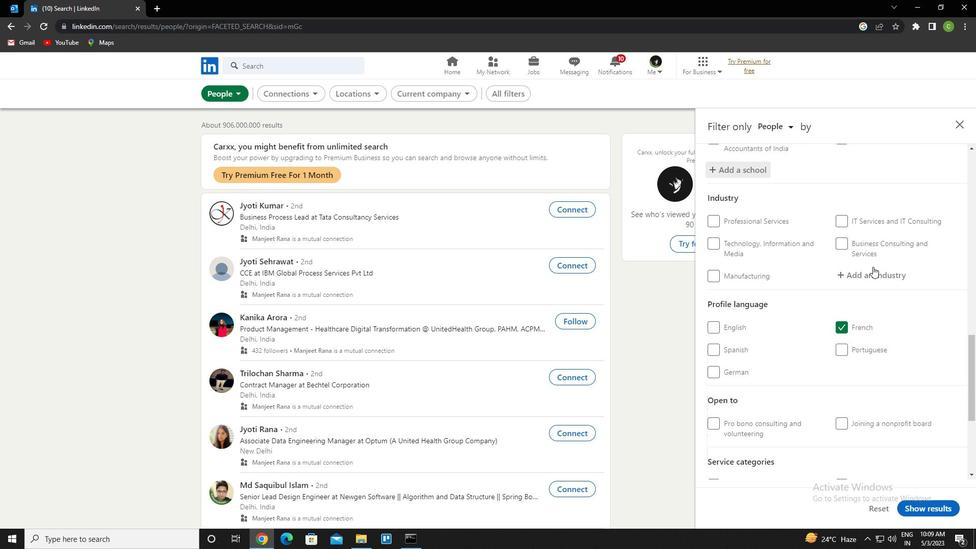 
Action: Mouse pressed left at (873, 273)
Screenshot: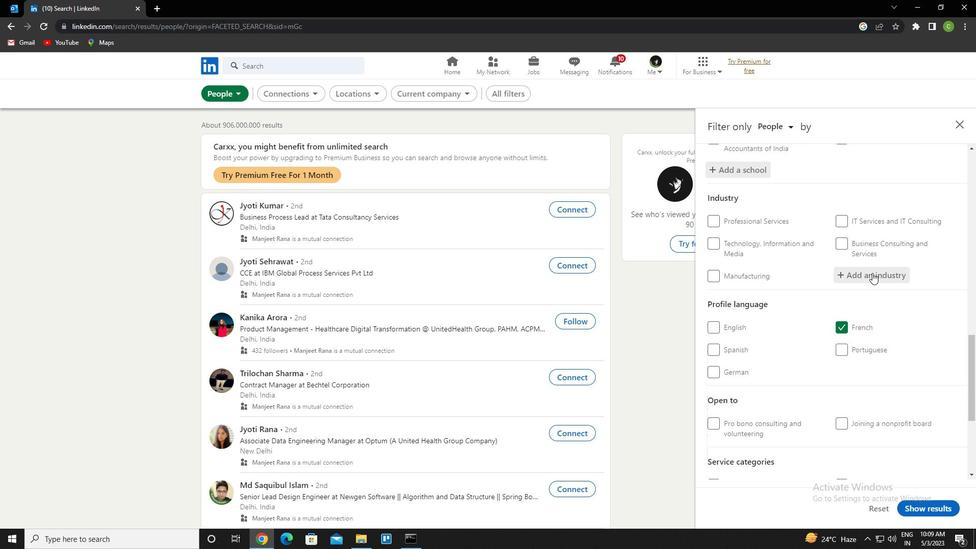 
Action: Key pressed online<Key.space>audio<Key.down><Key.enter>
Screenshot: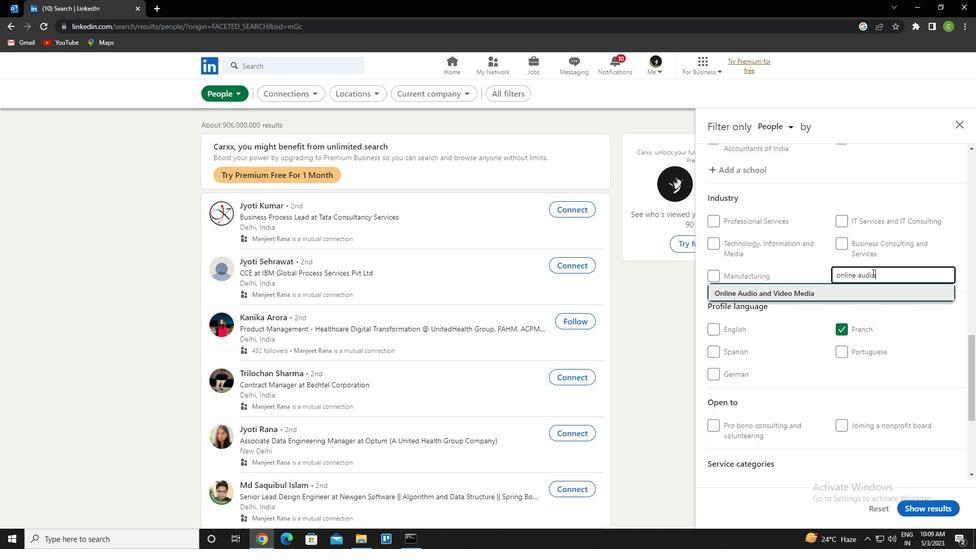 
Action: Mouse scrolled (873, 272) with delta (0, 0)
Screenshot: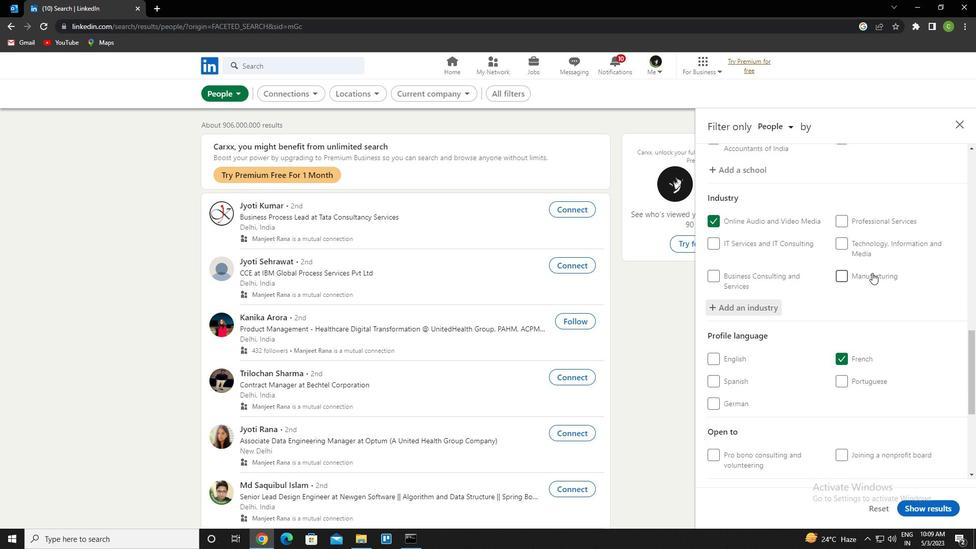 
Action: Mouse scrolled (873, 272) with delta (0, 0)
Screenshot: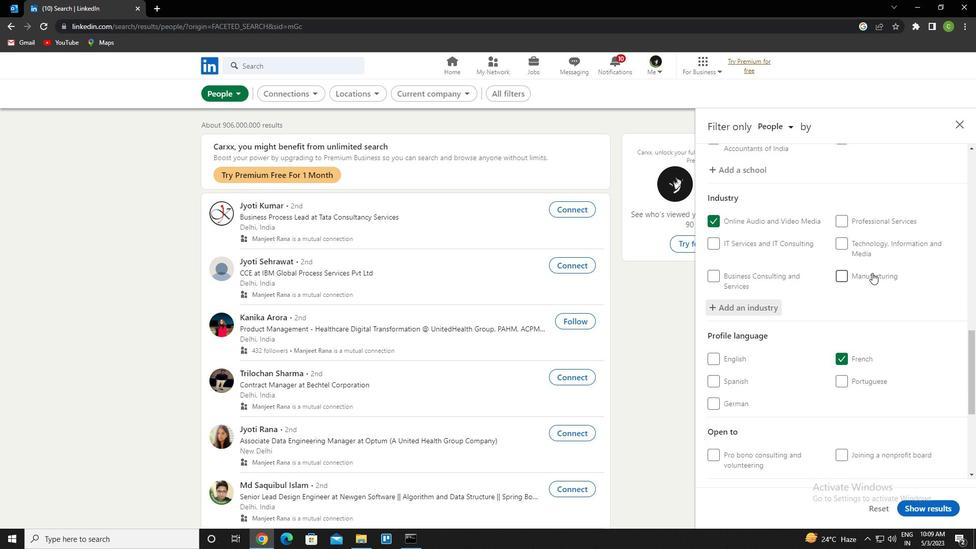 
Action: Mouse scrolled (873, 272) with delta (0, 0)
Screenshot: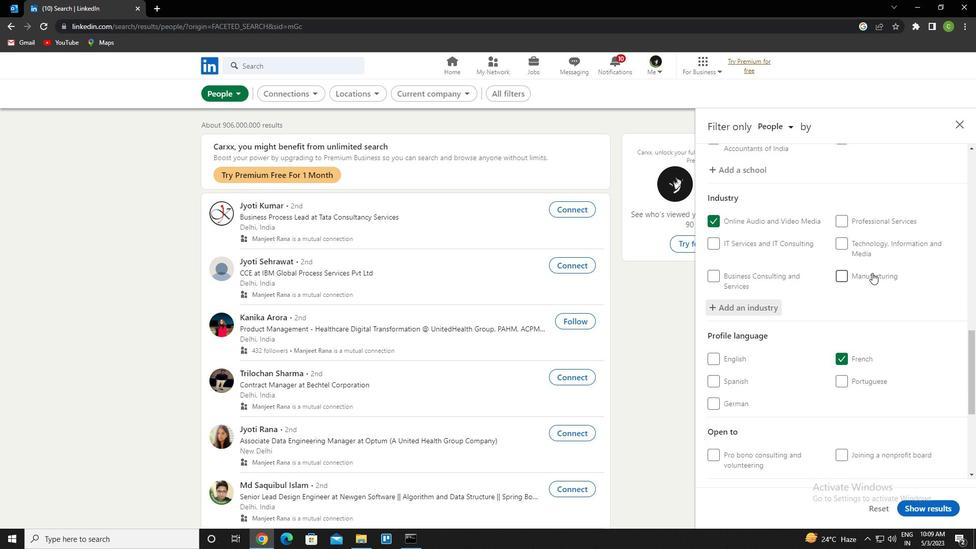 
Action: Mouse scrolled (873, 272) with delta (0, 0)
Screenshot: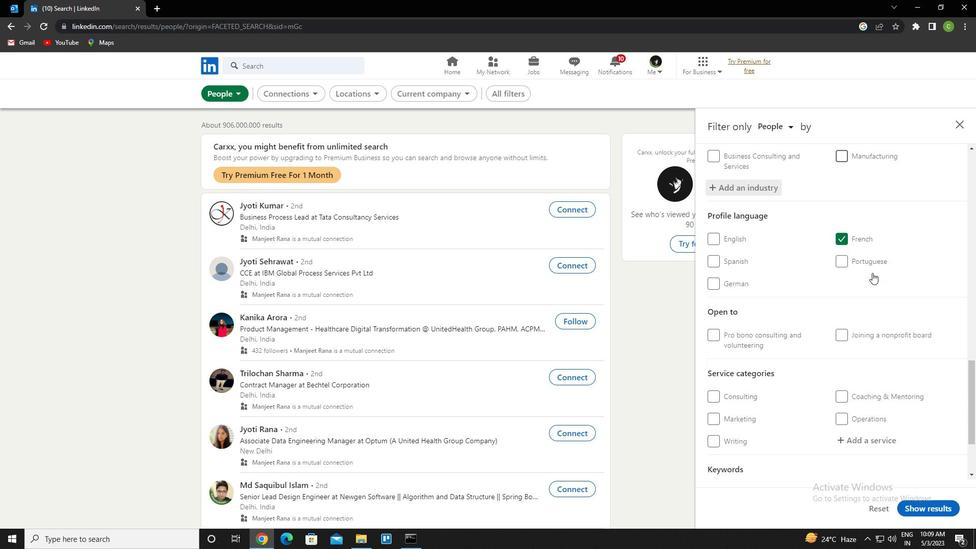 
Action: Mouse scrolled (873, 272) with delta (0, 0)
Screenshot: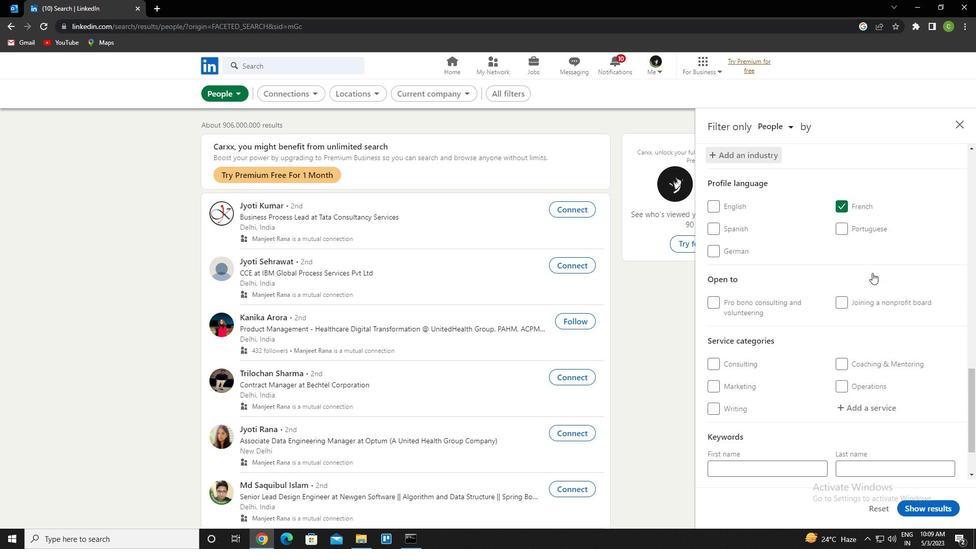 
Action: Mouse moved to (874, 336)
Screenshot: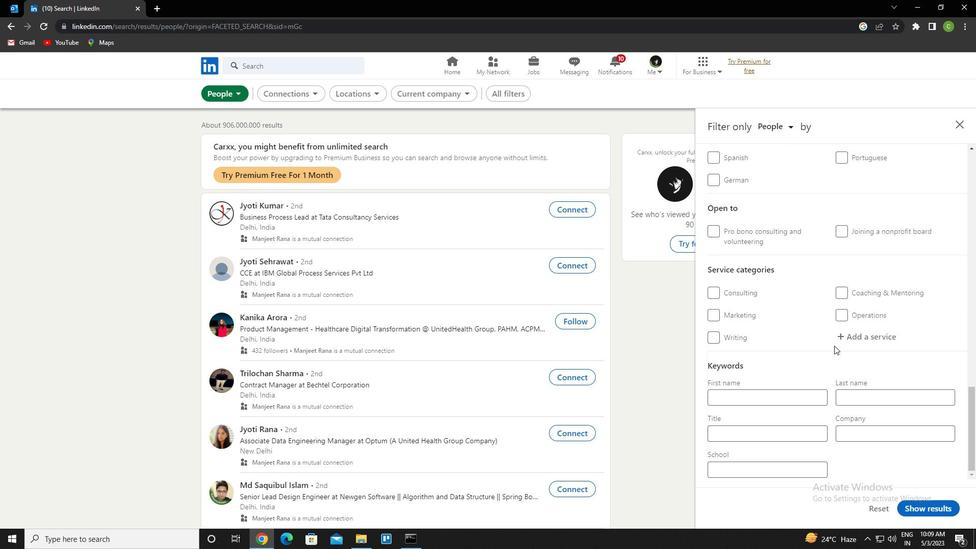 
Action: Mouse pressed left at (874, 336)
Screenshot: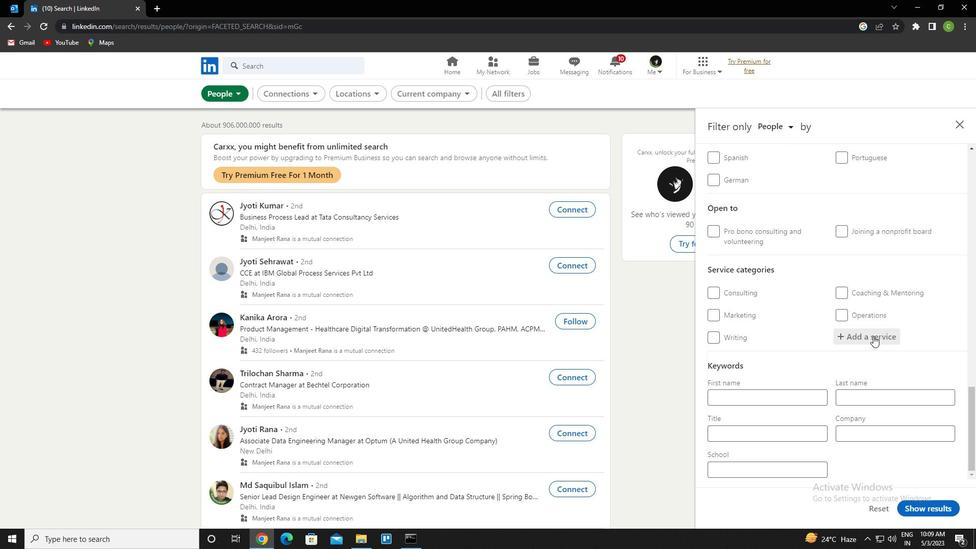 
Action: Key pressed <Key.caps_lock>l<Key.caps_lock>eadershi<Key.down><Key.enter>
Screenshot: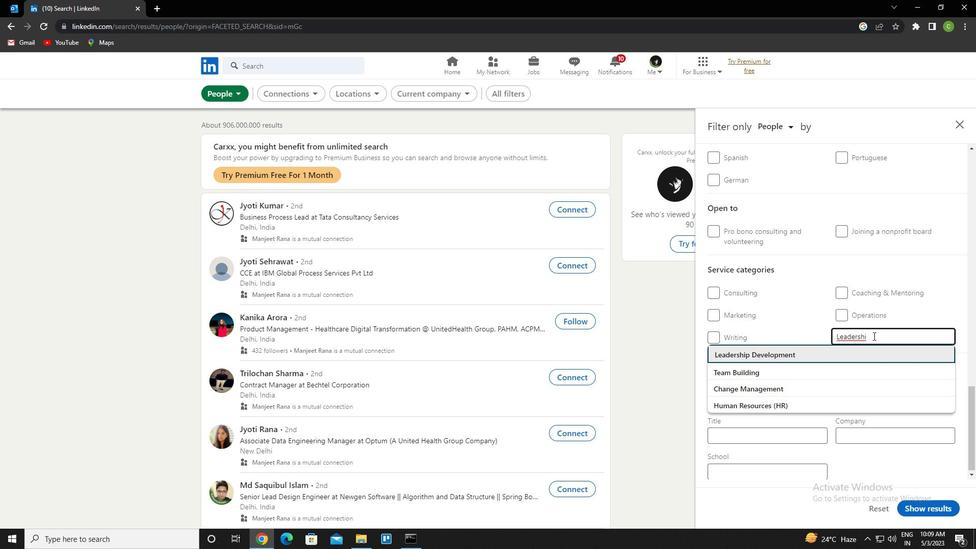 
Action: Mouse scrolled (874, 335) with delta (0, 0)
Screenshot: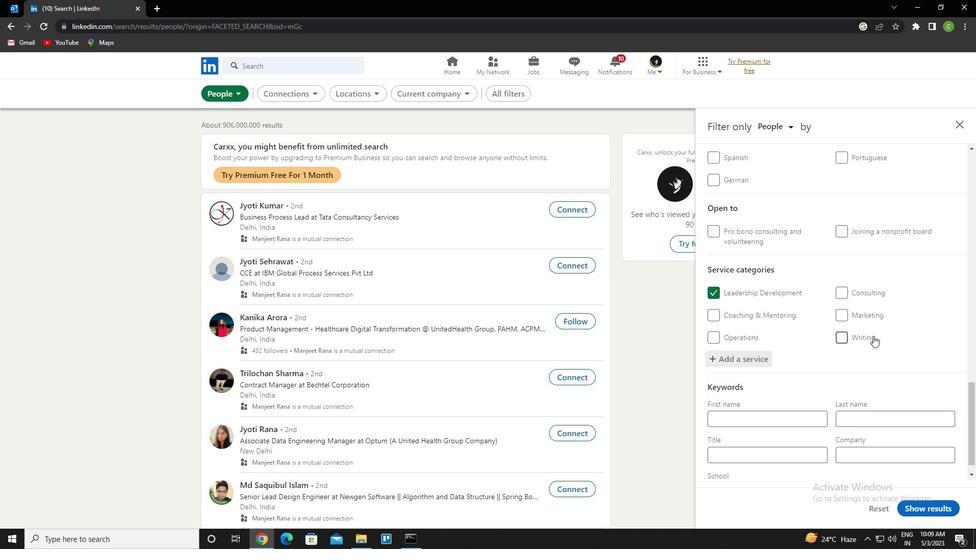 
Action: Mouse scrolled (874, 335) with delta (0, 0)
Screenshot: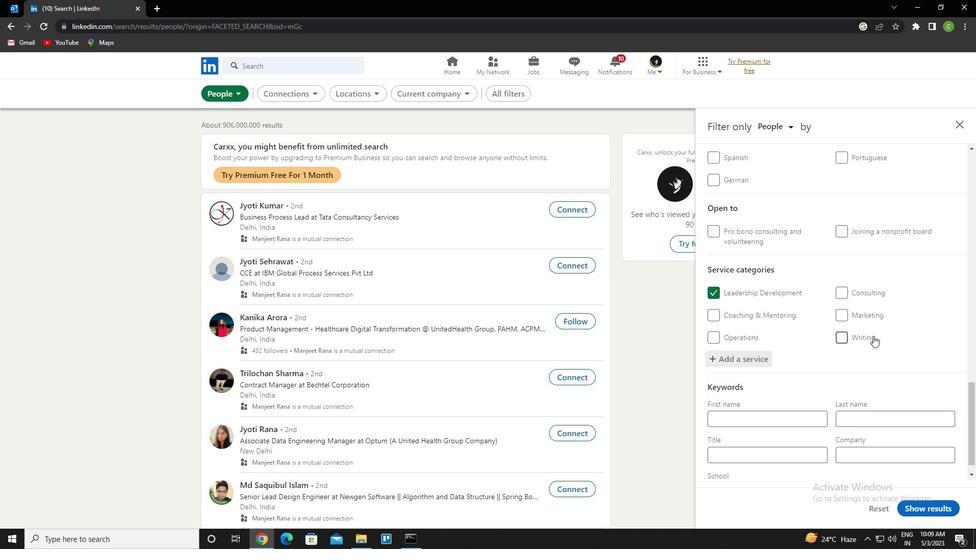 
Action: Mouse scrolled (874, 335) with delta (0, 0)
Screenshot: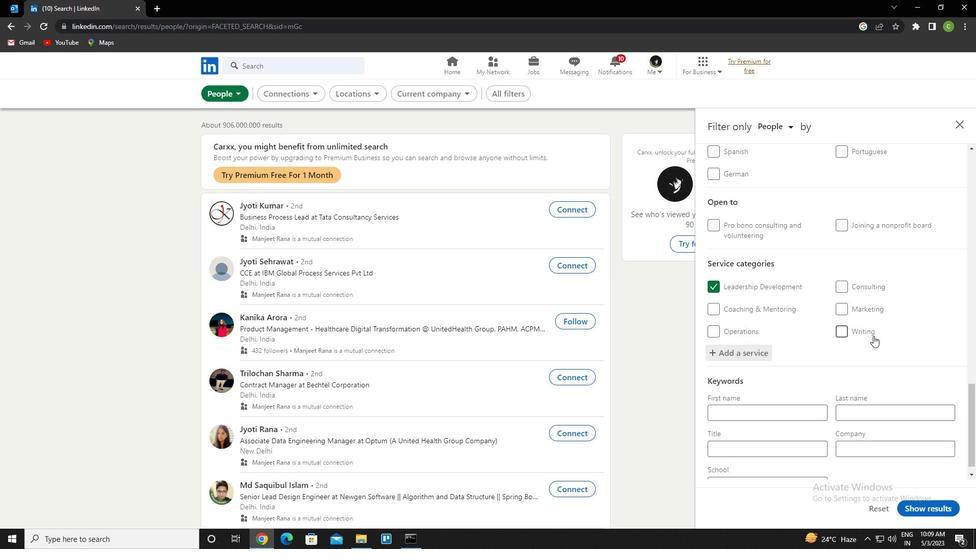 
Action: Mouse scrolled (874, 335) with delta (0, 0)
Screenshot: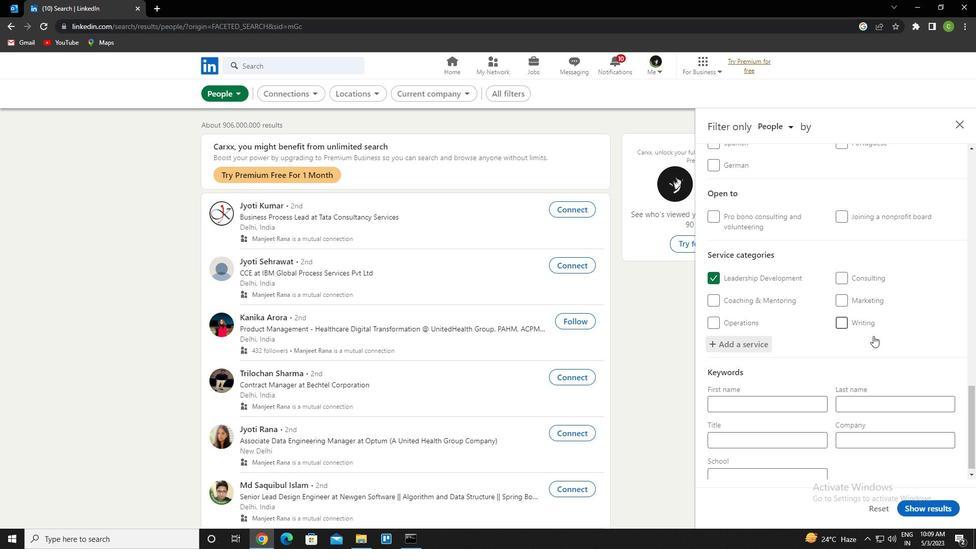 
Action: Mouse scrolled (874, 335) with delta (0, 0)
Screenshot: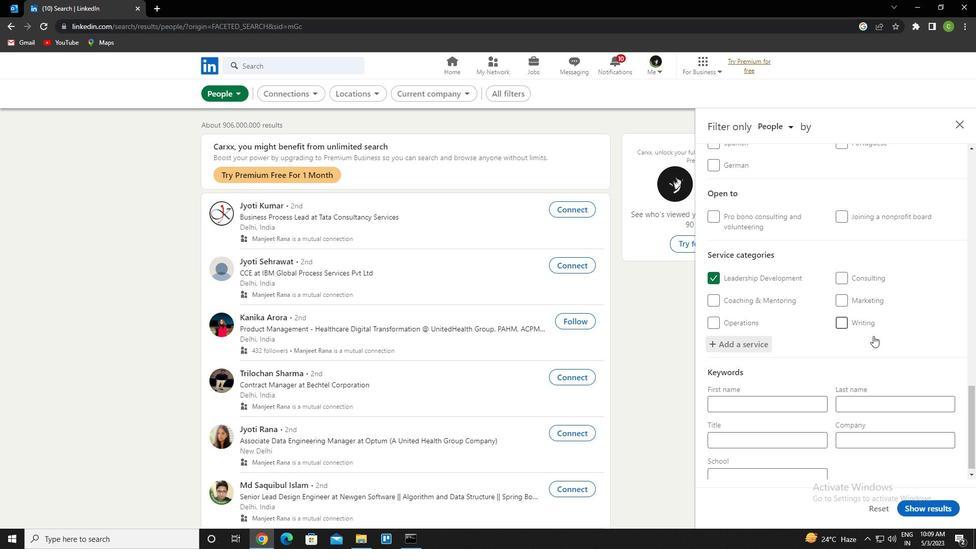 
Action: Mouse scrolled (874, 335) with delta (0, 0)
Screenshot: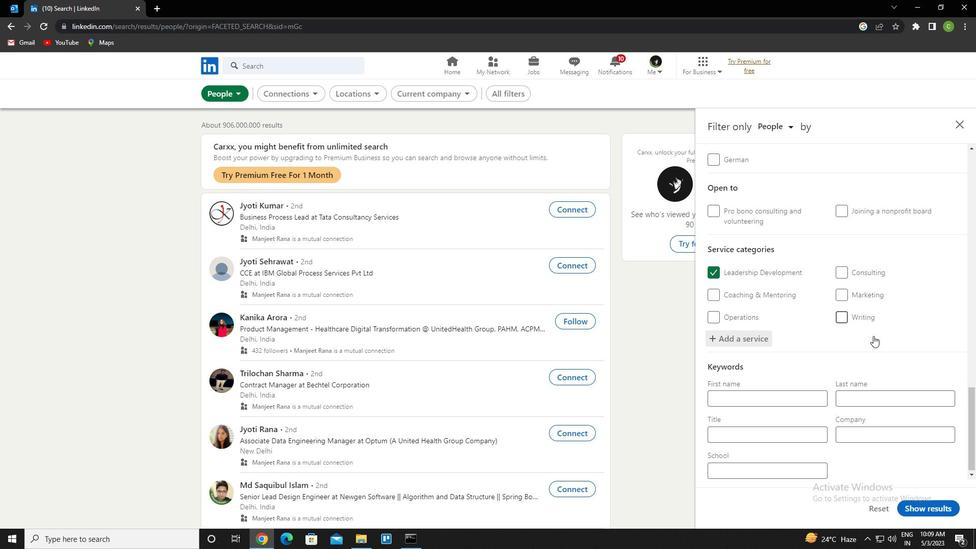 
Action: Mouse scrolled (874, 335) with delta (0, 0)
Screenshot: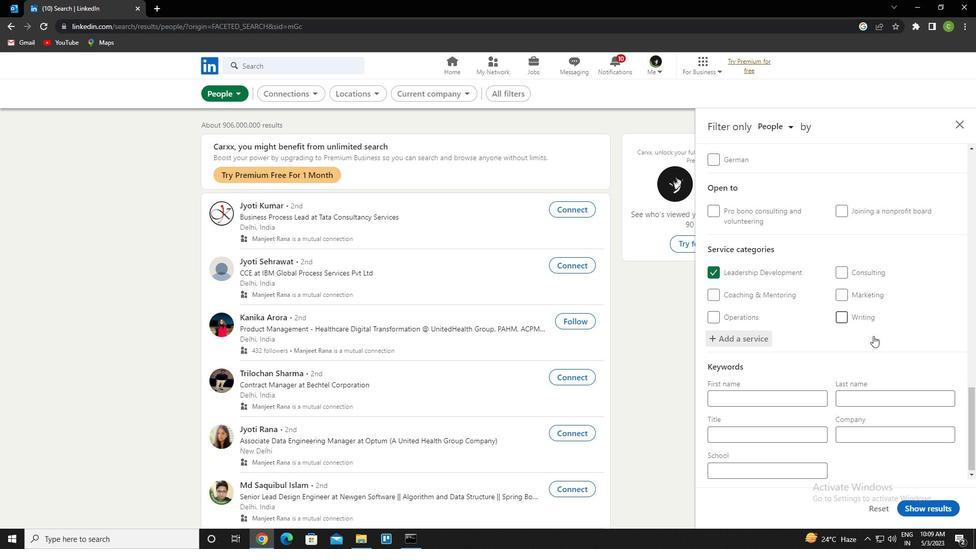 
Action: Mouse moved to (792, 431)
Screenshot: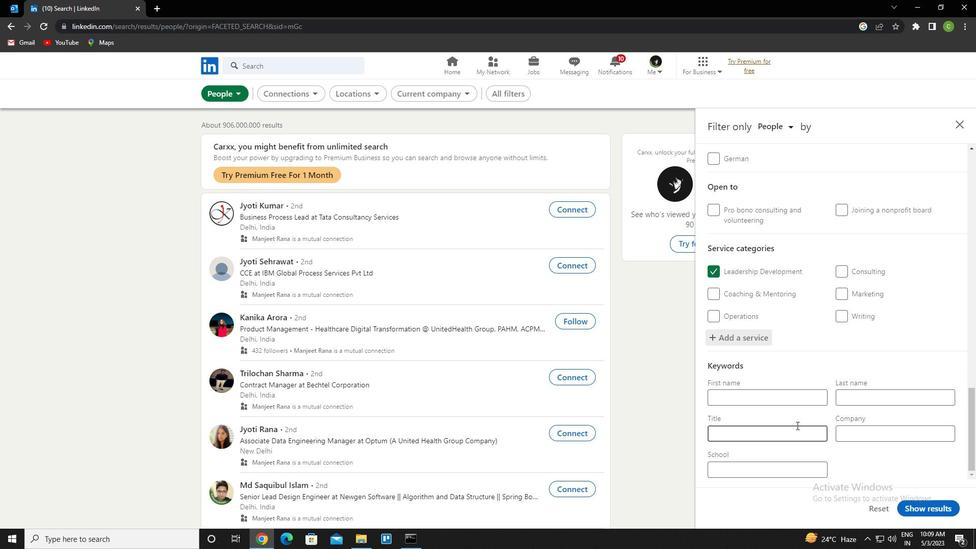 
Action: Mouse pressed left at (792, 431)
Screenshot: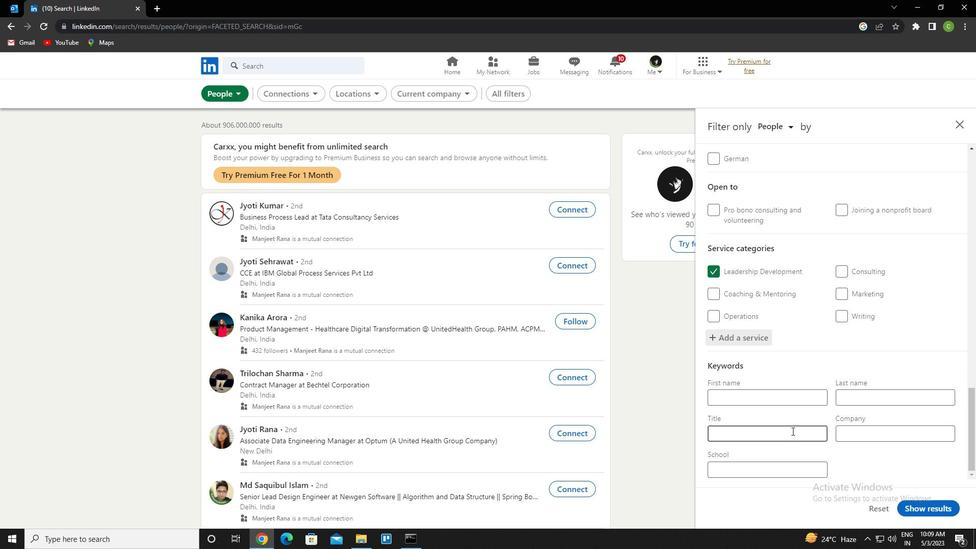 
Action: Key pressed <Key.caps_lock>p<Key.caps_lock>lumber
Screenshot: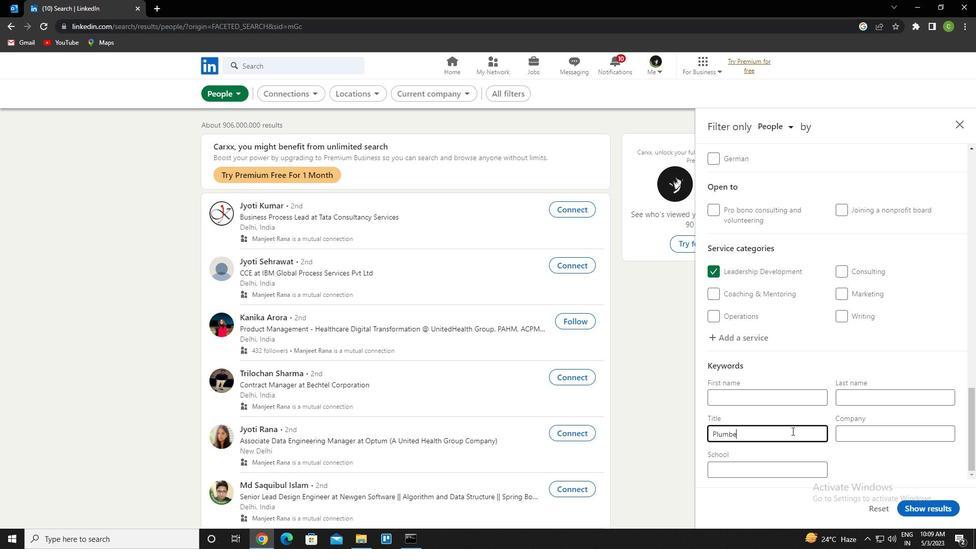 
Action: Mouse moved to (928, 508)
Screenshot: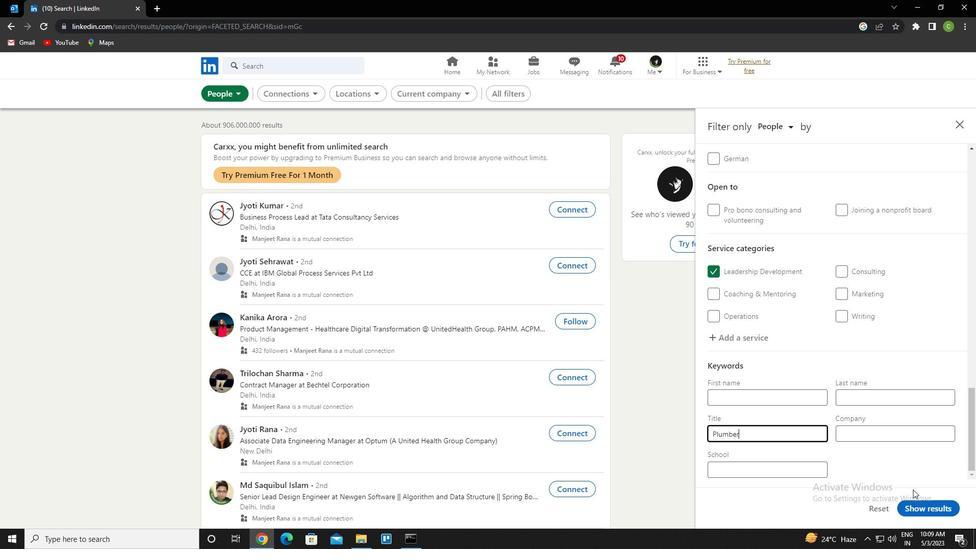 
Action: Mouse pressed left at (928, 508)
Screenshot: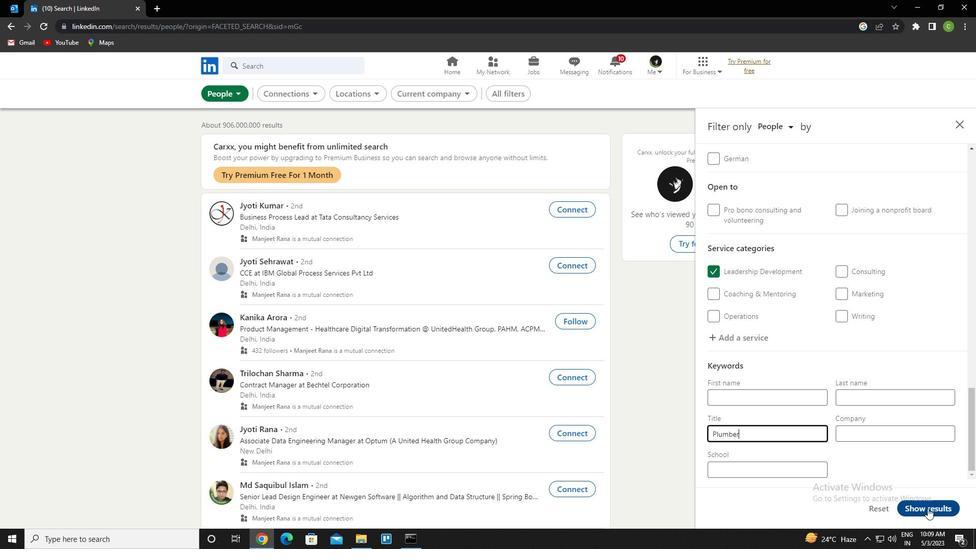 
Action: Mouse moved to (792, 453)
Screenshot: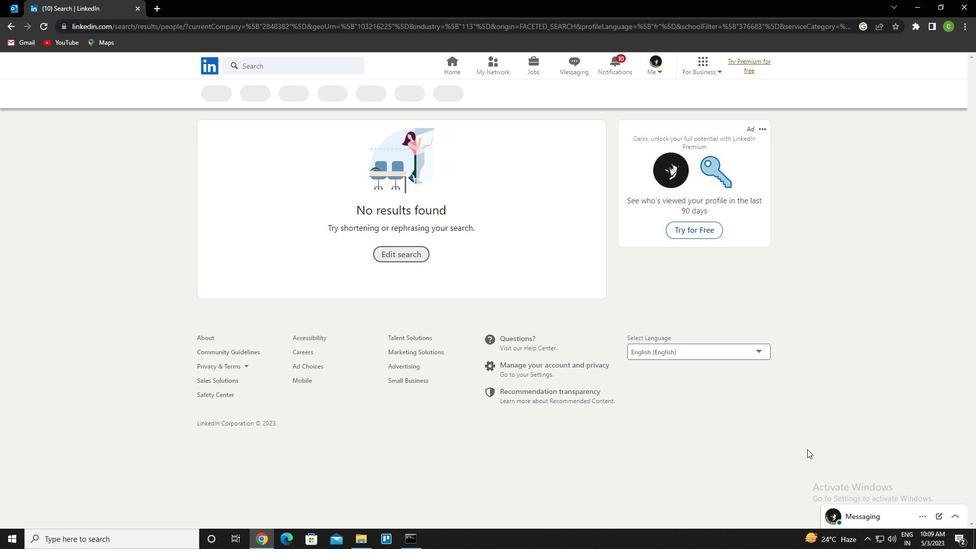 
